 Task: Add an event with the title Webinar: Introduction to Content Creation Strategies, date ''2023/11/23'', time 9:15 AM to 11:15 AMand add a description: The training session will commence with an introduction to the importance of team collaboration in today''s dynamic and fast-paced workplace. Participants will explore the benefits of collaboration, including increased creativity, problem-solving capabilities, and a sense of collective ownership.Select event color  Banana . Add location for the event as: Moscow, Russia, logged in from the account softage.3@softage.netand send the event invitation to softage.10@softage.net and softage.1@softage.net. Set a reminder for the event Weekly on Sunday
Action: Mouse moved to (56, 93)
Screenshot: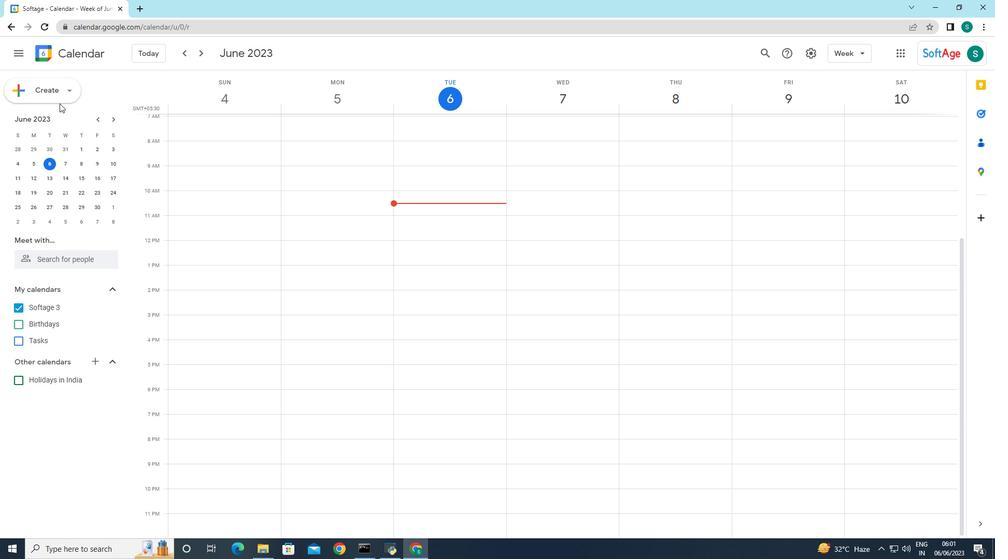 
Action: Mouse pressed left at (56, 93)
Screenshot: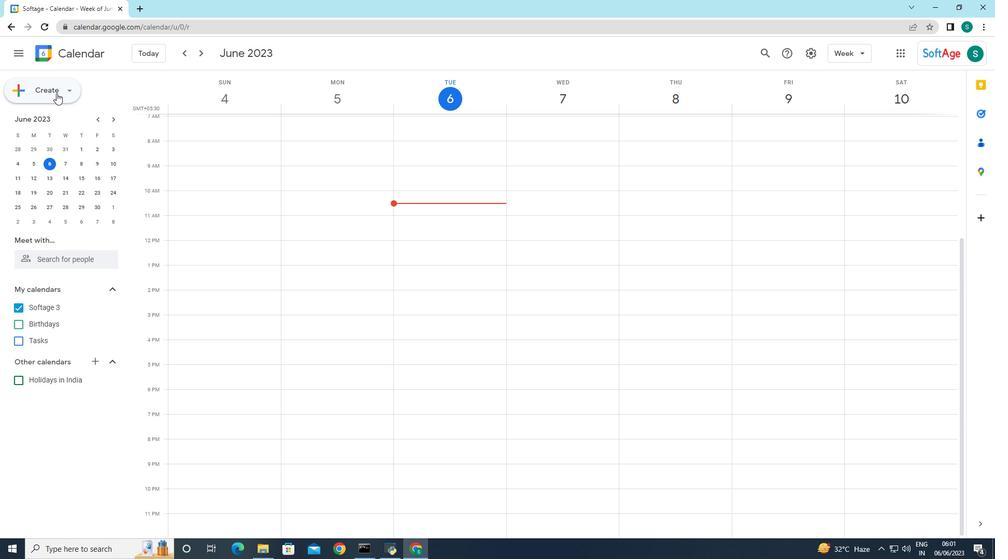 
Action: Mouse moved to (57, 116)
Screenshot: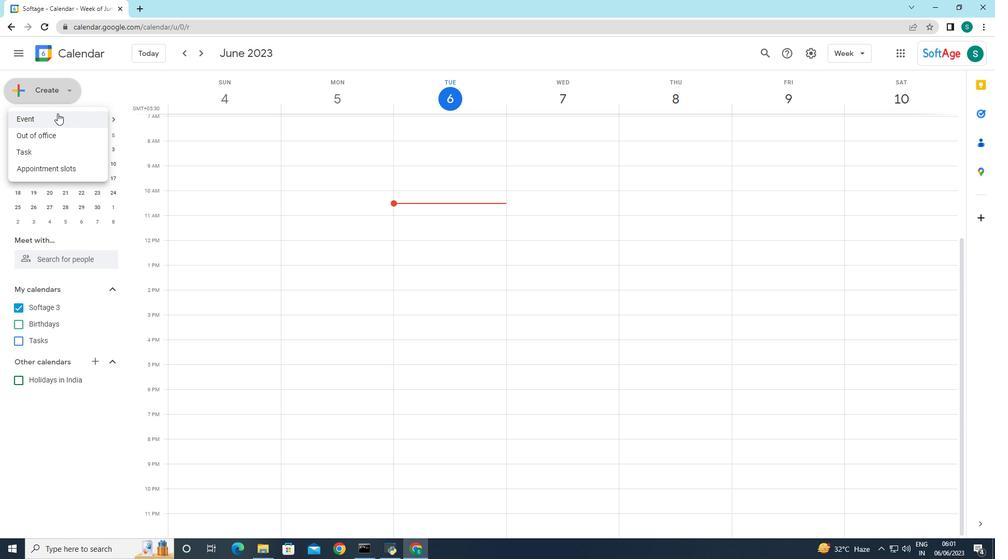 
Action: Mouse pressed left at (57, 116)
Screenshot: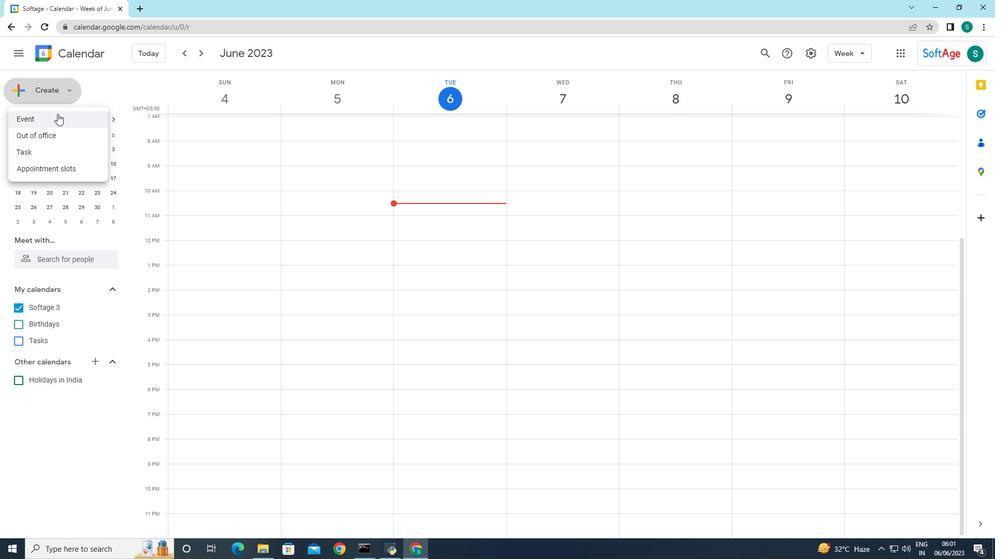
Action: Mouse moved to (298, 406)
Screenshot: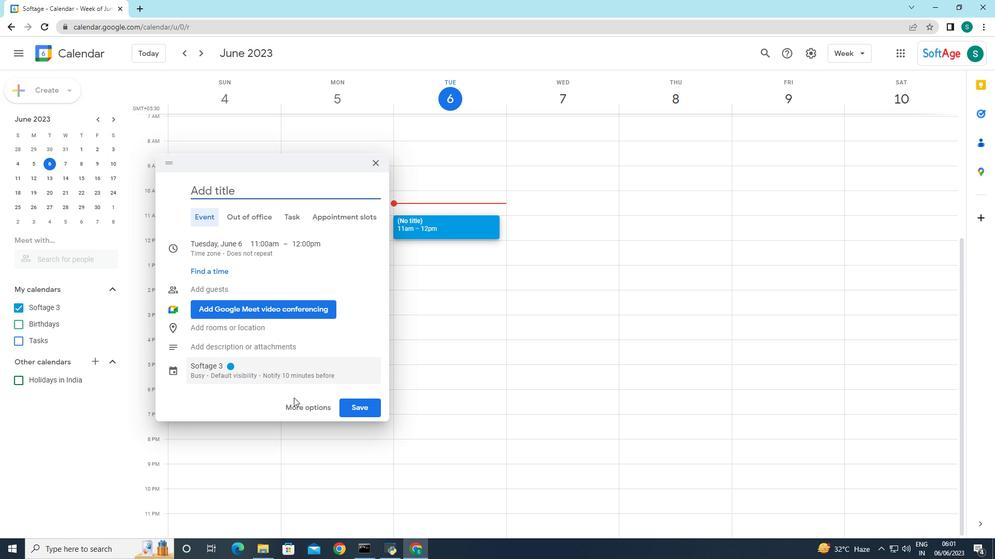 
Action: Mouse pressed left at (298, 406)
Screenshot: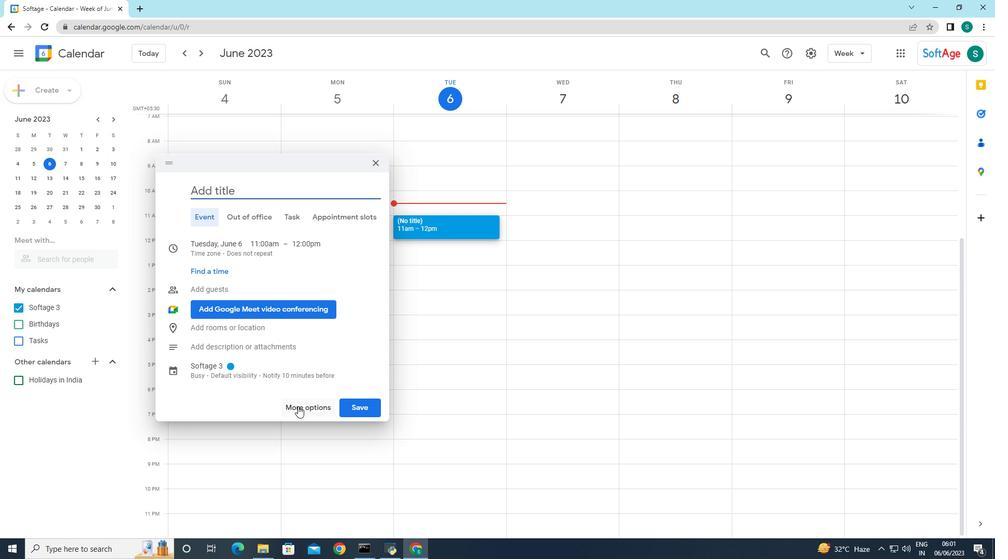 
Action: Mouse moved to (112, 49)
Screenshot: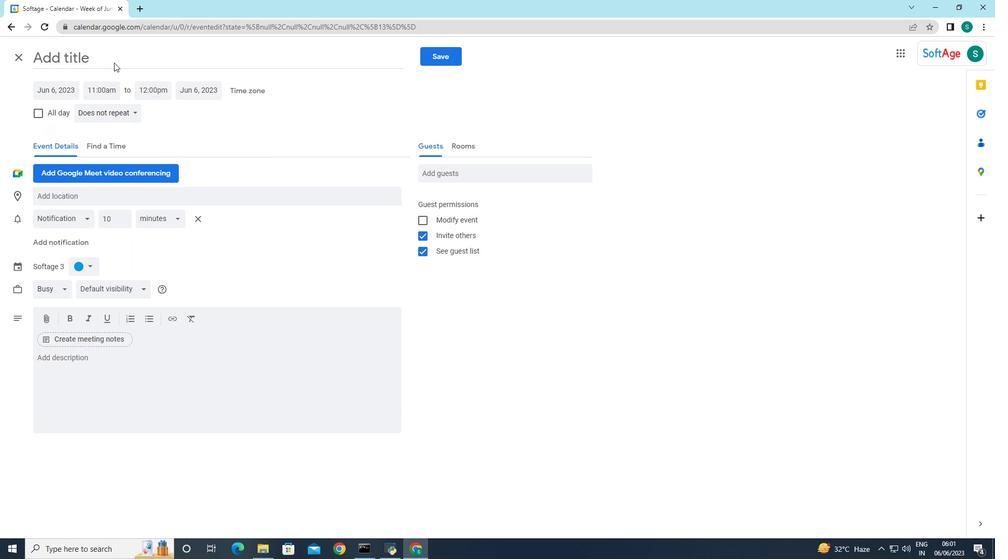 
Action: Mouse pressed left at (112, 49)
Screenshot: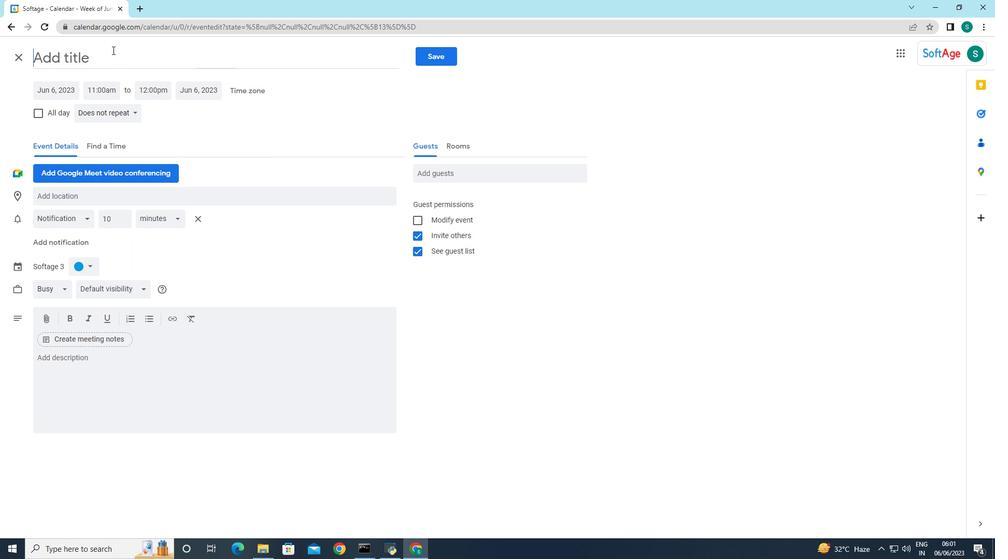 
Action: Key pressed <Key.caps_lock>I<Key.caps_lock>ntroduction<Key.space>to<Key.space><Key.caps_lock>CO<Key.backspace><Key.caps_lock>ontatent<Key.space><Key.backspace><Key.backspace><Key.backspace><Key.backspace><Key.backspace><Key.backspace><Key.backspace>tent<Key.space><Key.caps_lock>C<Key.caps_lock><Key.caps_lock><Key.caps_lock>reation<Key.space><Key.caps_lock>S<Key.caps_lock>trategies
Screenshot: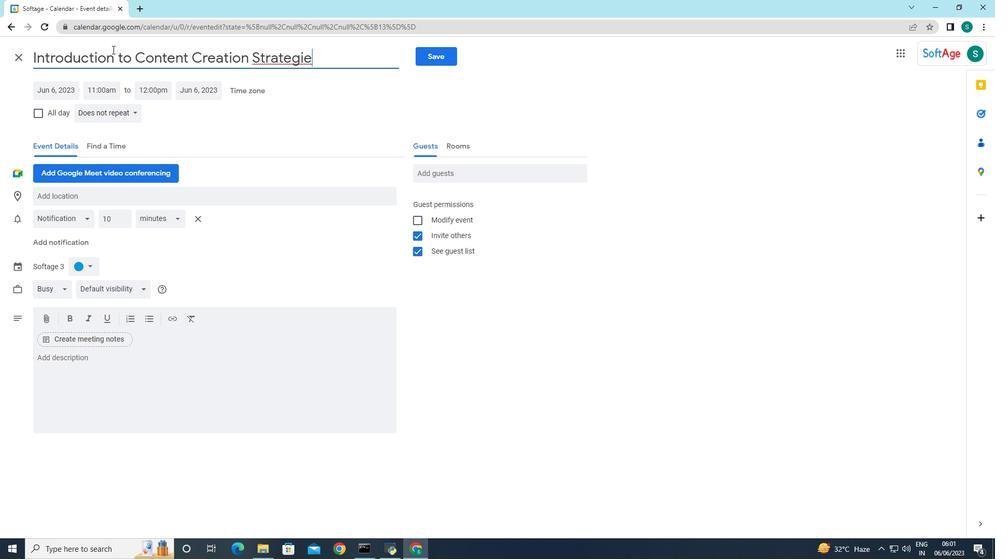 
Action: Mouse moved to (172, 133)
Screenshot: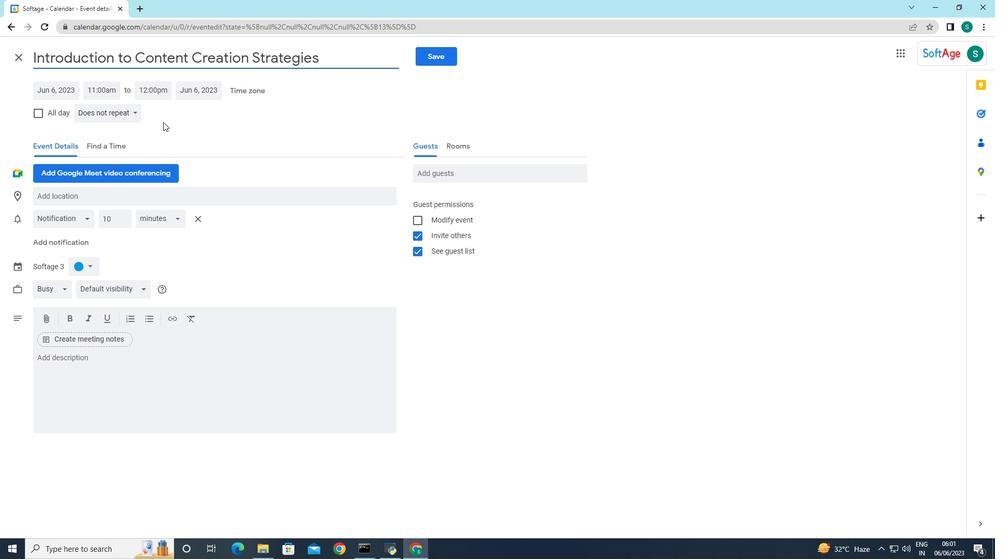 
Action: Mouse pressed left at (172, 133)
Screenshot: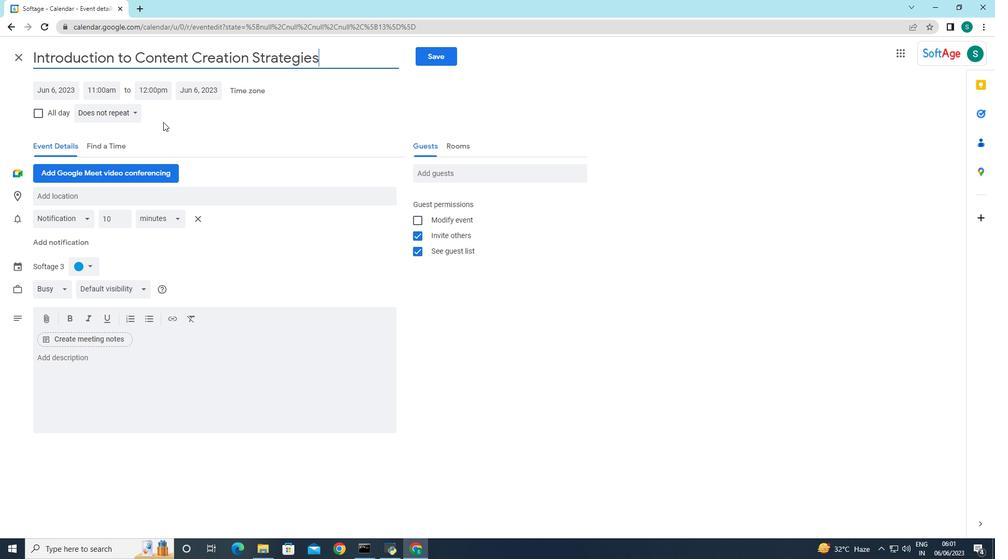 
Action: Mouse moved to (55, 95)
Screenshot: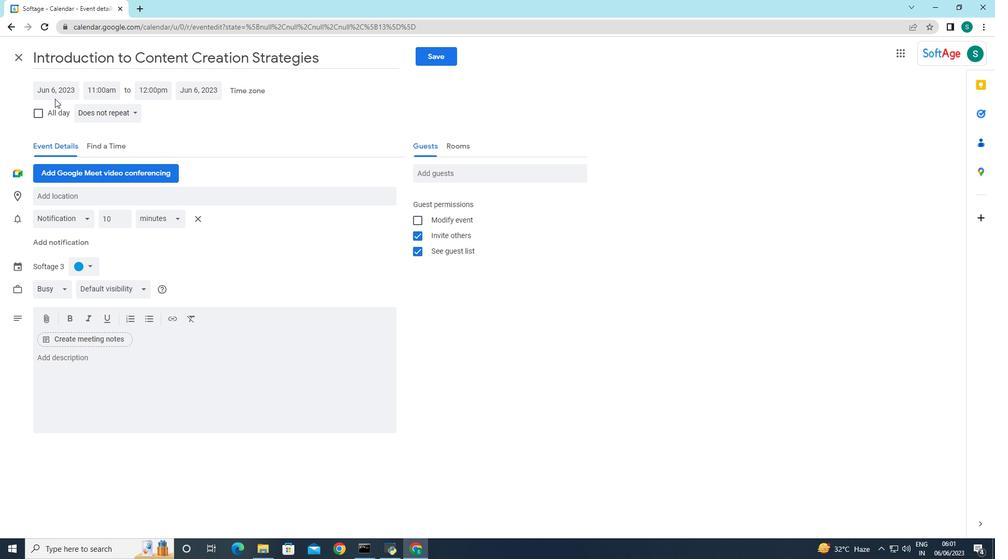 
Action: Mouse pressed left at (55, 95)
Screenshot: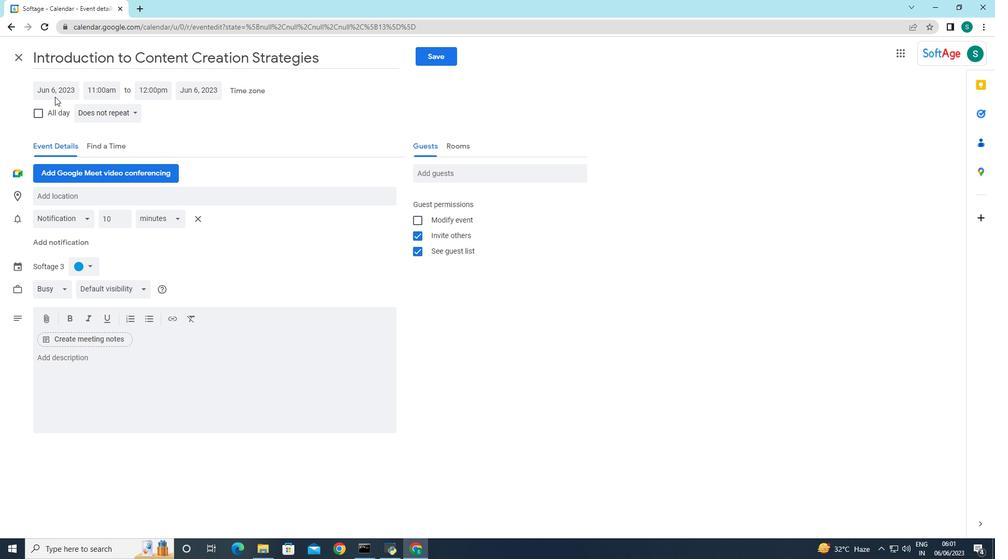 
Action: Mouse moved to (165, 112)
Screenshot: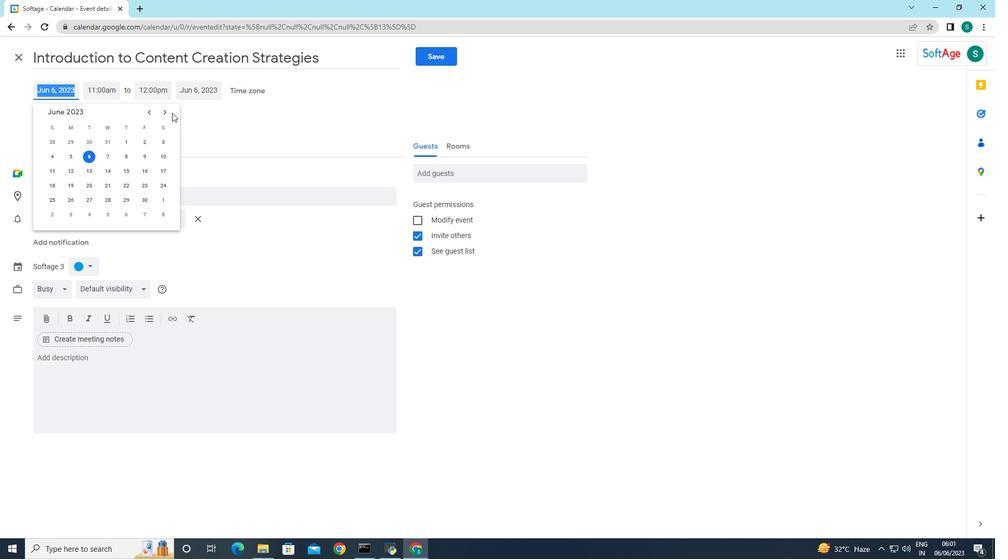 
Action: Mouse pressed left at (165, 112)
Screenshot: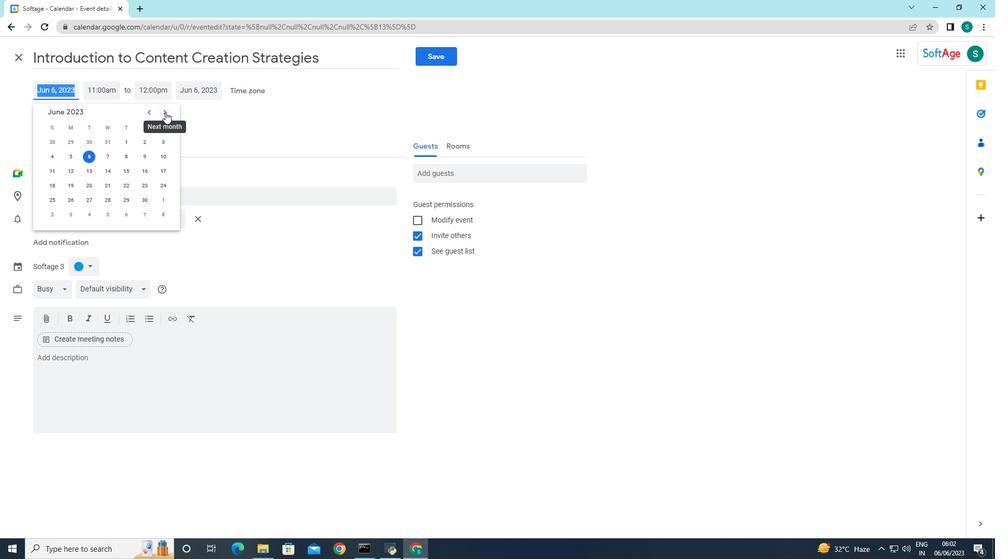 
Action: Mouse pressed left at (165, 112)
Screenshot: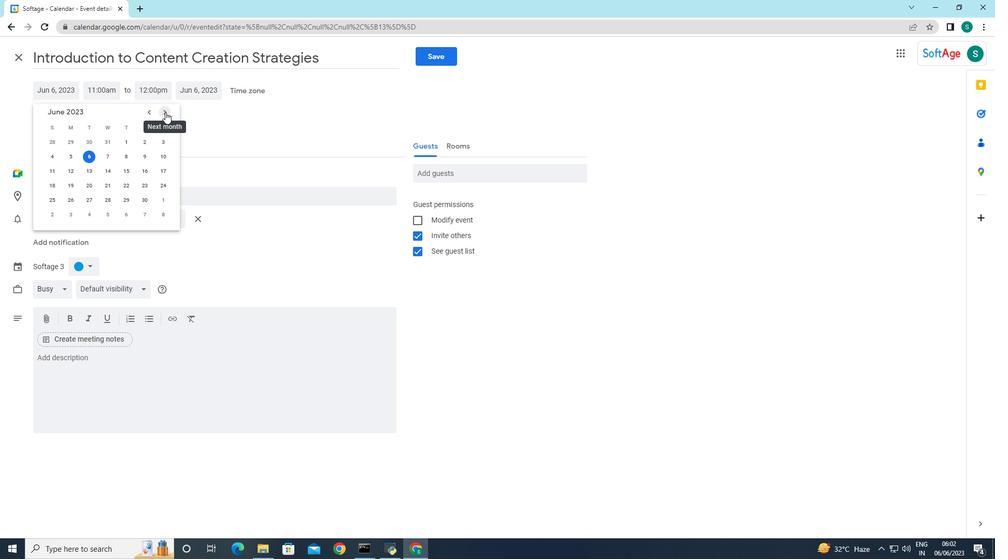 
Action: Mouse pressed left at (165, 112)
Screenshot: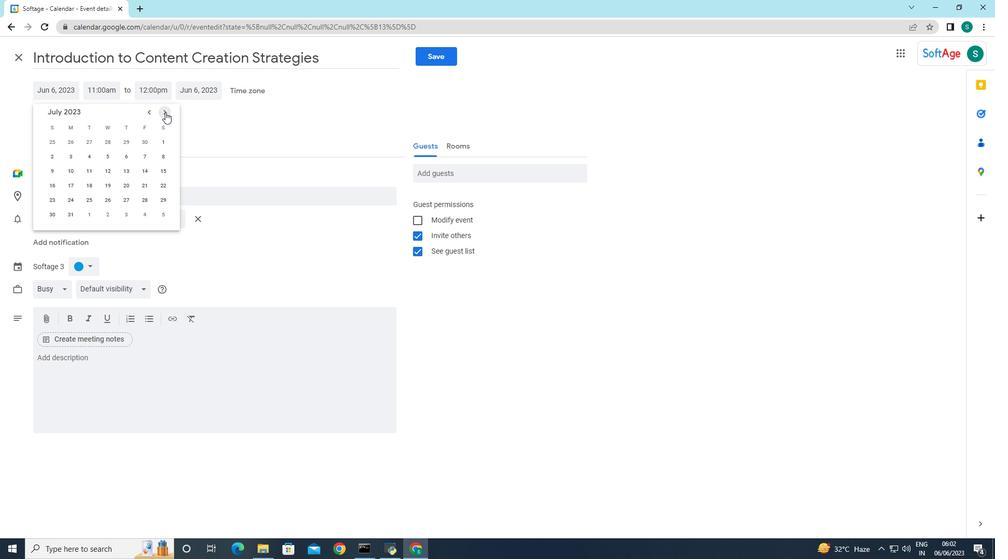 
Action: Mouse pressed left at (165, 112)
Screenshot: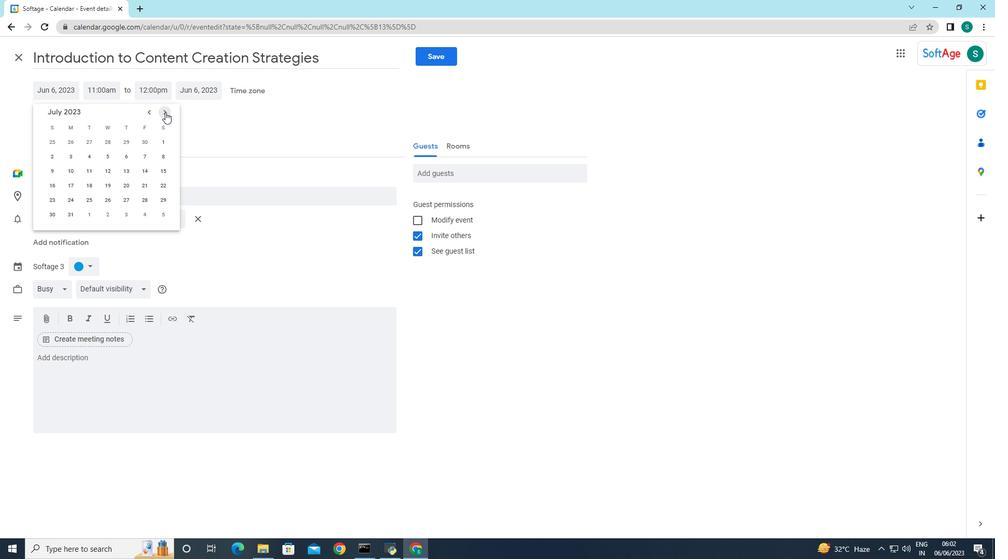 
Action: Mouse pressed left at (165, 112)
Screenshot: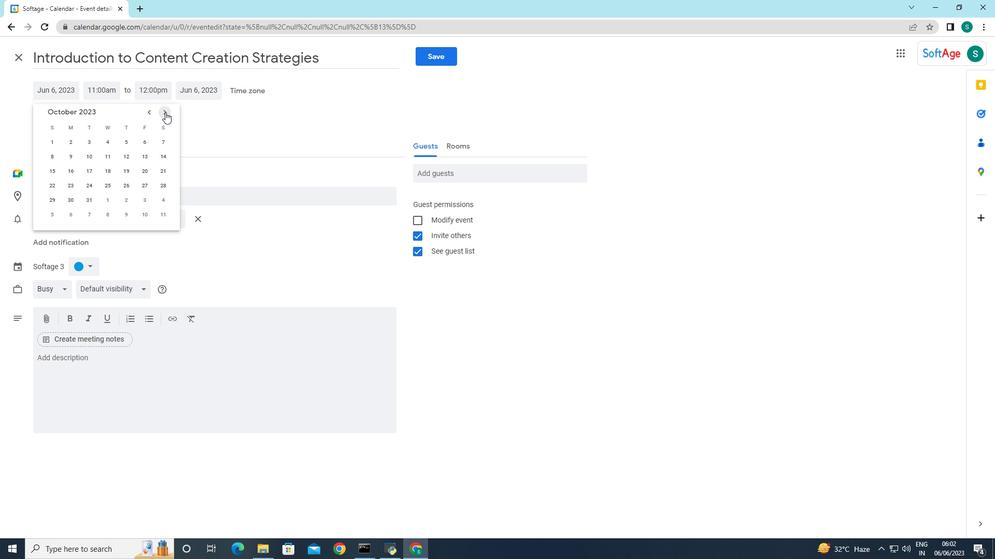 
Action: Mouse moved to (122, 187)
Screenshot: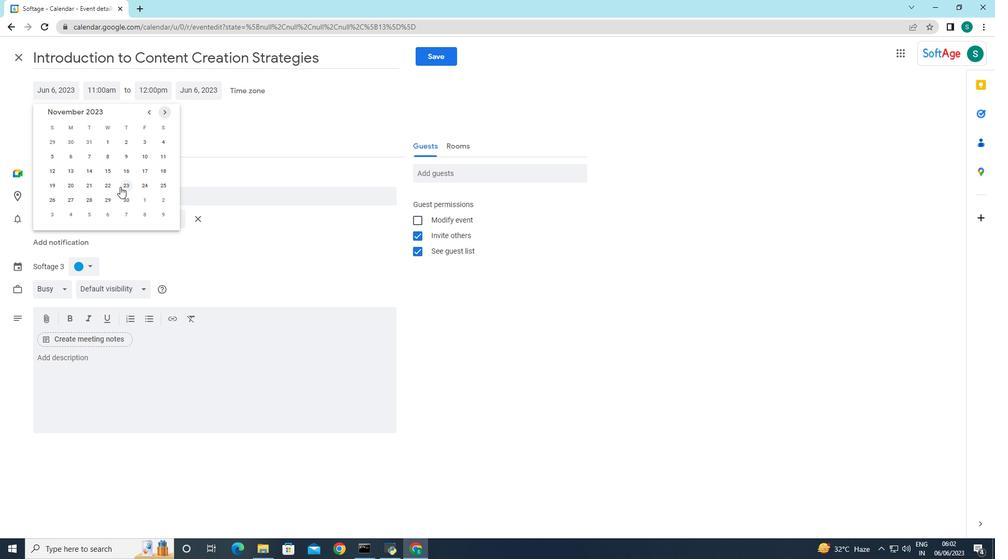 
Action: Mouse pressed left at (122, 187)
Screenshot: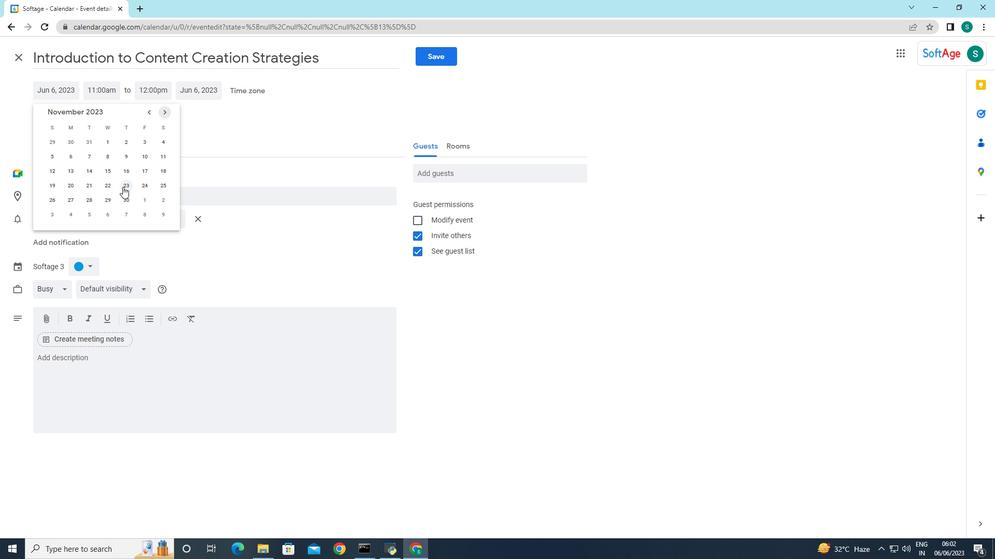 
Action: Mouse moved to (223, 140)
Screenshot: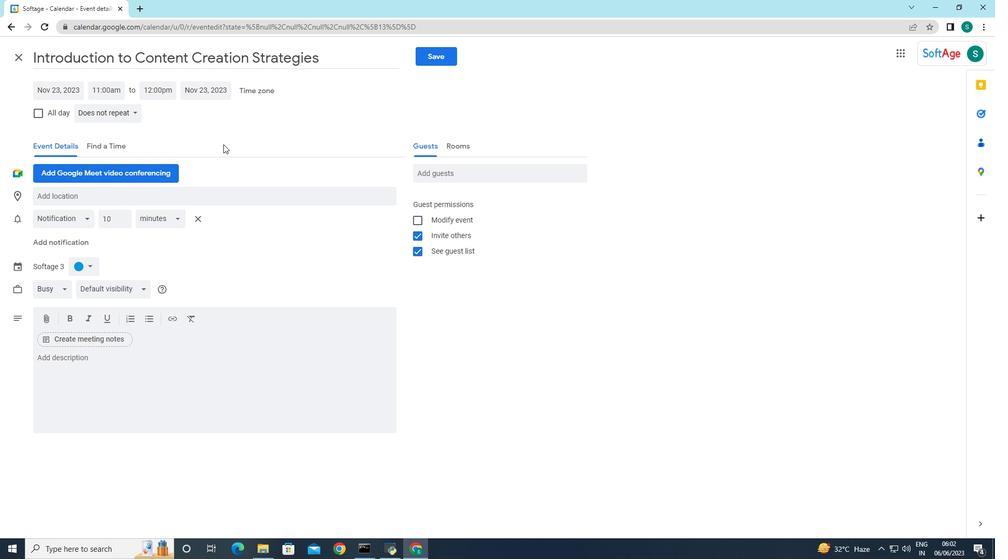 
Action: Mouse pressed left at (223, 140)
Screenshot: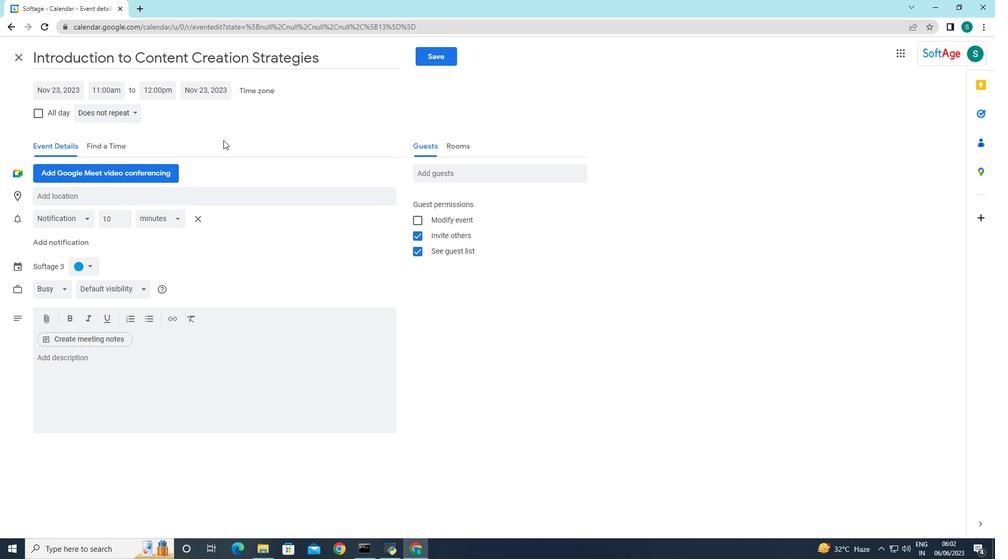 
Action: Mouse moved to (107, 92)
Screenshot: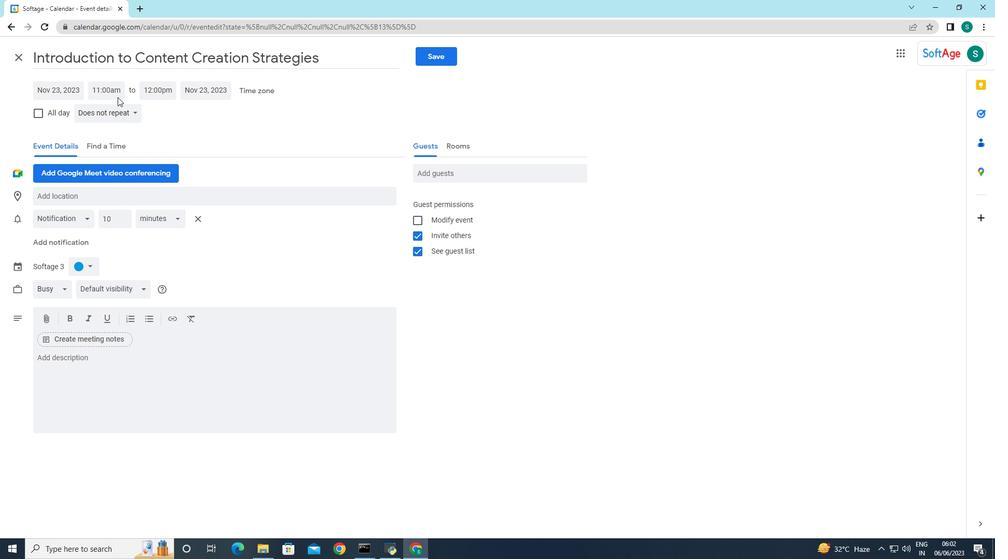 
Action: Mouse pressed left at (107, 92)
Screenshot: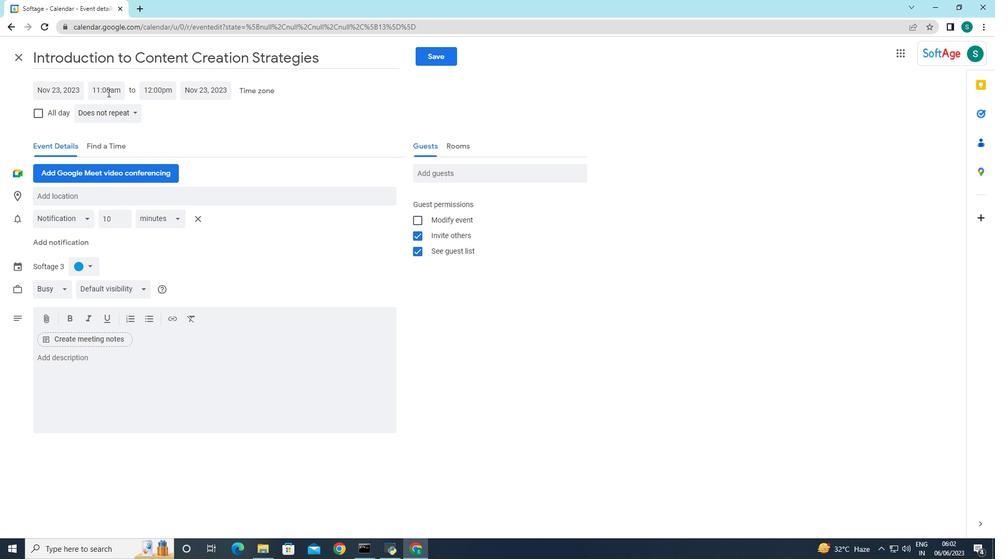 
Action: Mouse moved to (117, 146)
Screenshot: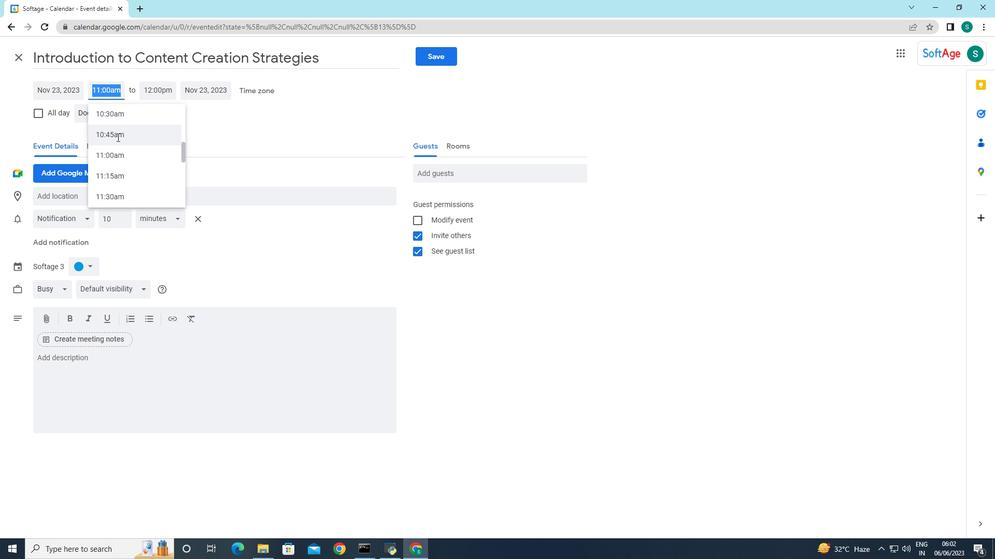 
Action: Mouse scrolled (117, 146) with delta (0, 0)
Screenshot: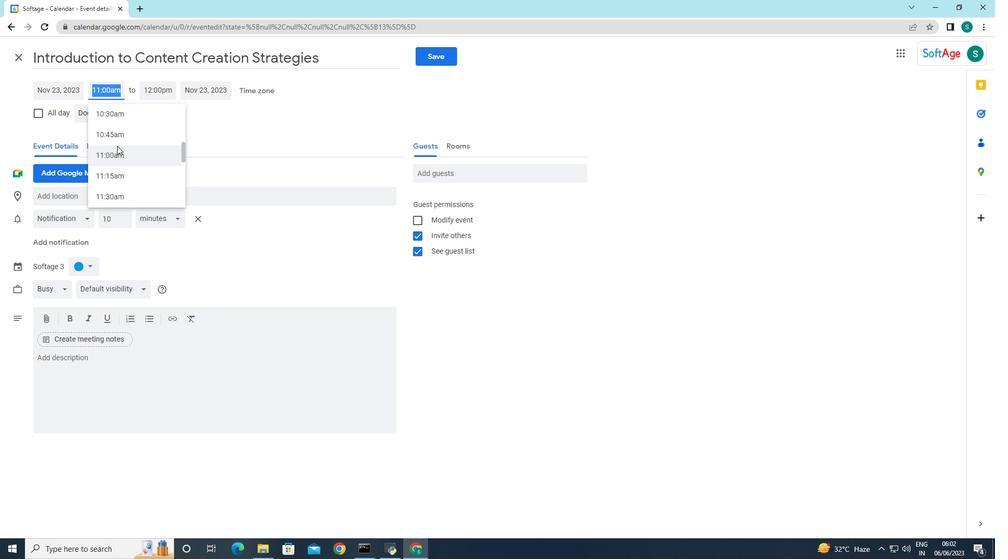 
Action: Mouse scrolled (117, 146) with delta (0, 0)
Screenshot: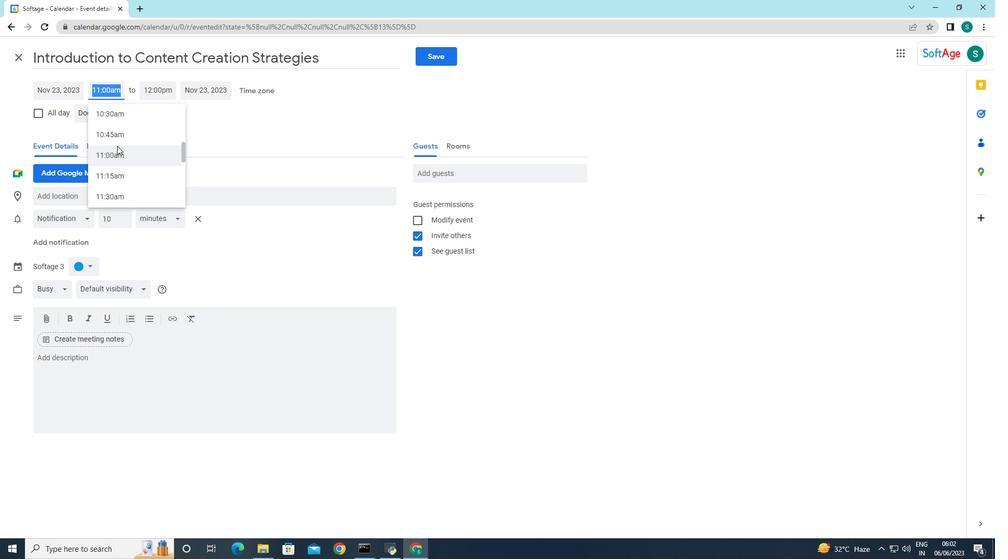 
Action: Mouse moved to (112, 119)
Screenshot: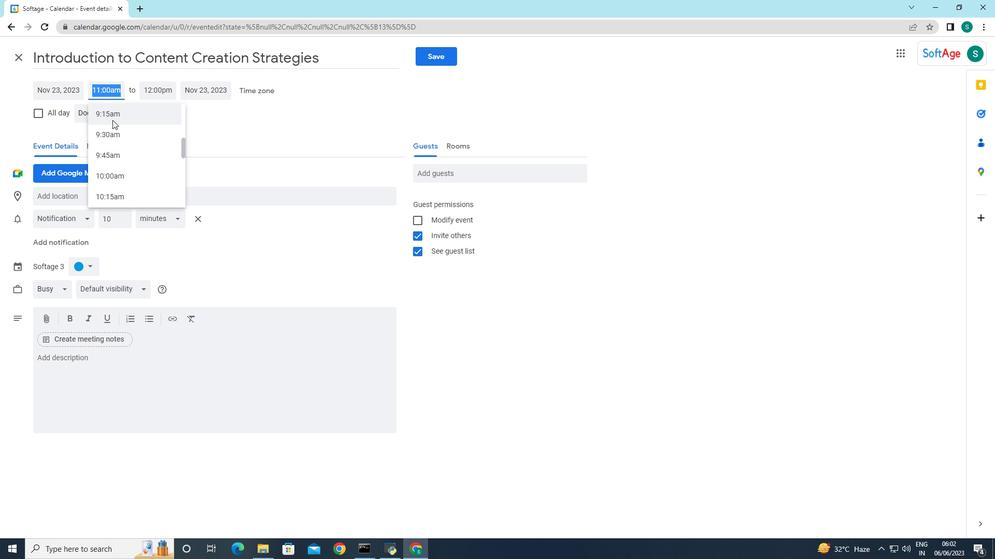 
Action: Mouse pressed left at (112, 119)
Screenshot: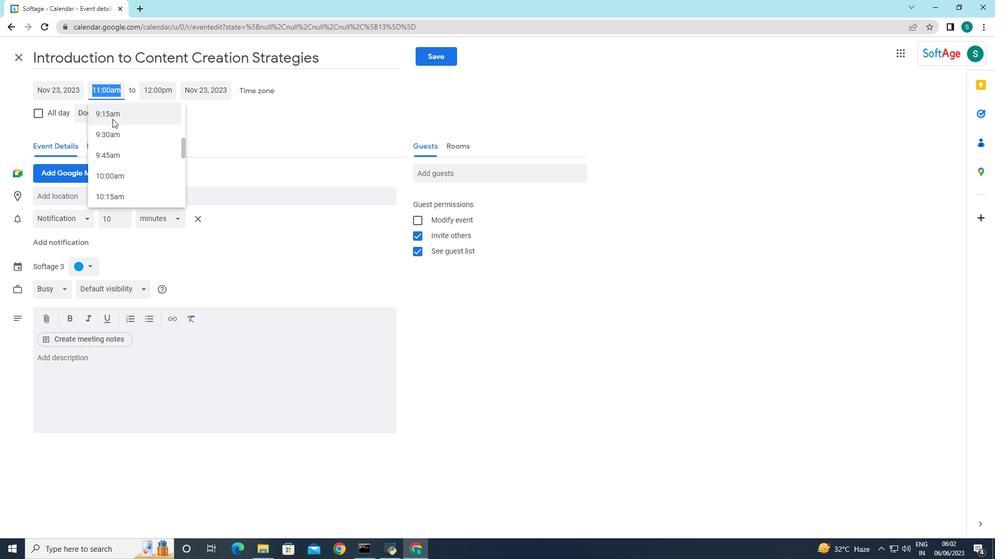 
Action: Mouse moved to (150, 93)
Screenshot: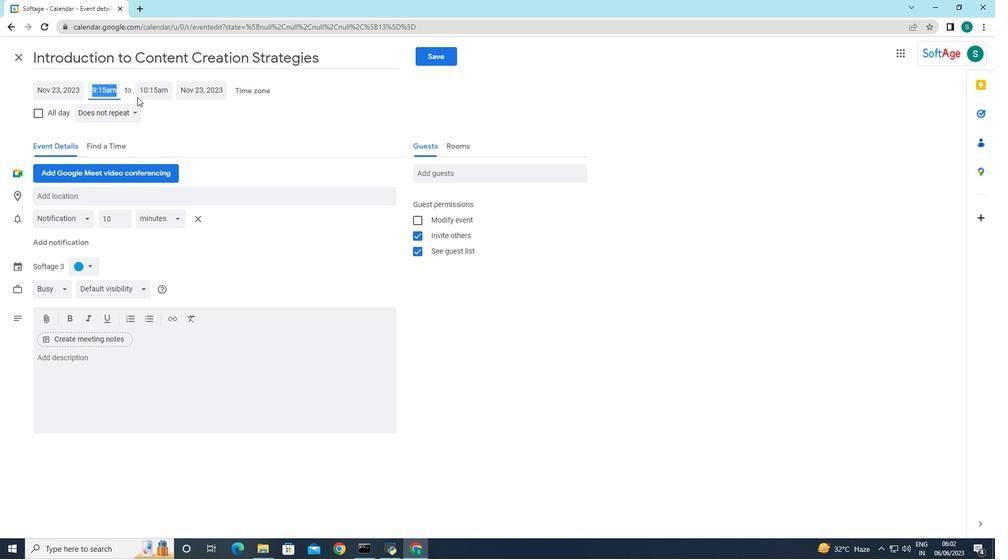 
Action: Mouse pressed left at (150, 93)
Screenshot: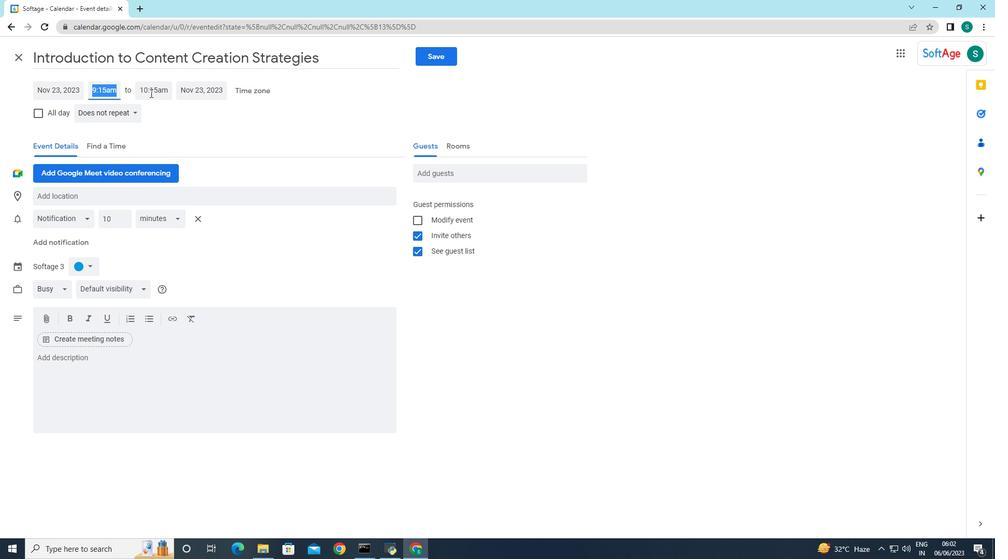 
Action: Mouse moved to (154, 199)
Screenshot: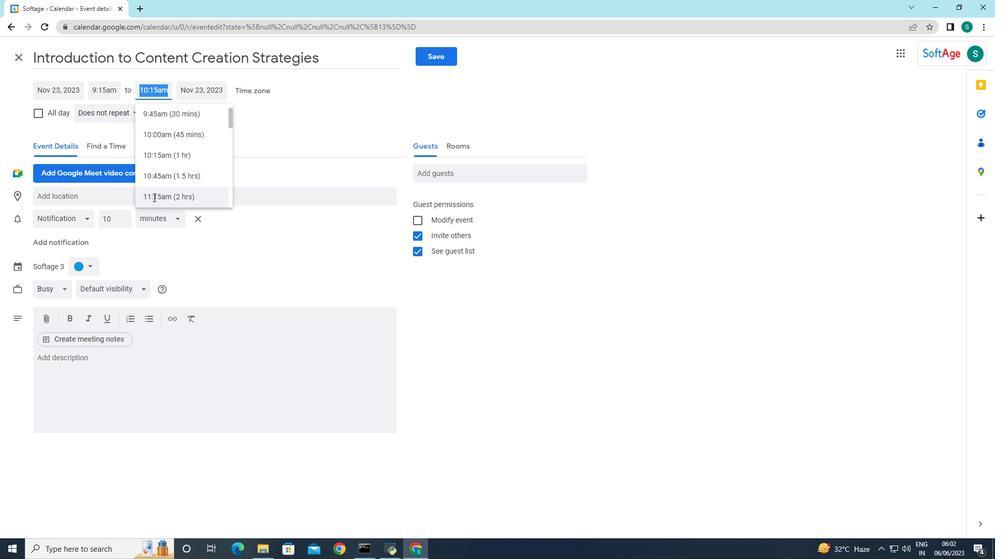 
Action: Mouse pressed left at (154, 199)
Screenshot: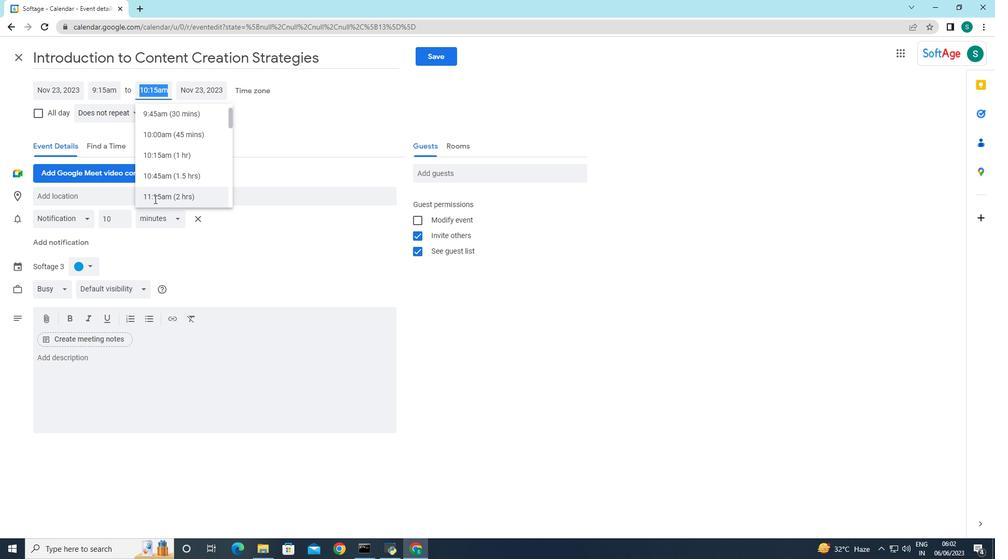 
Action: Mouse moved to (206, 124)
Screenshot: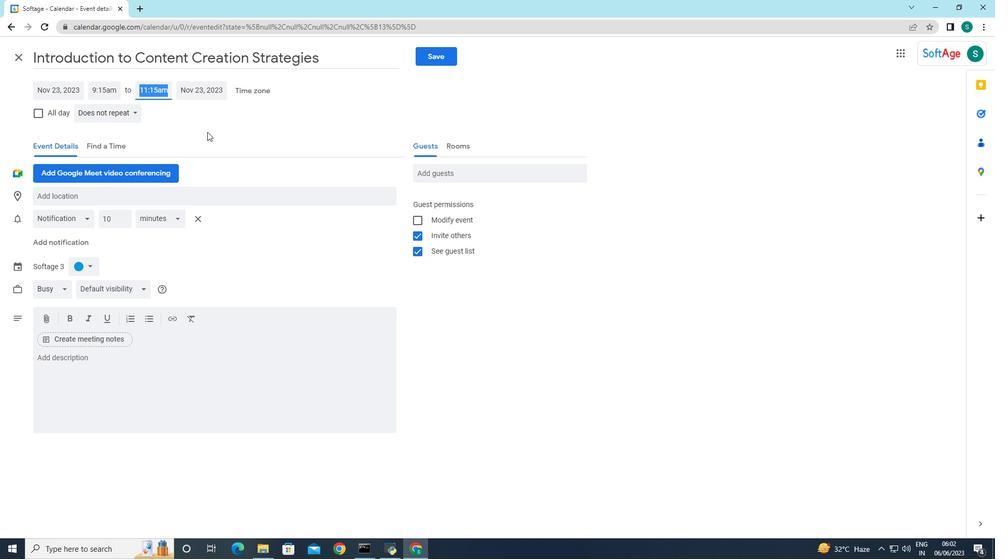 
Action: Mouse pressed left at (206, 124)
Screenshot: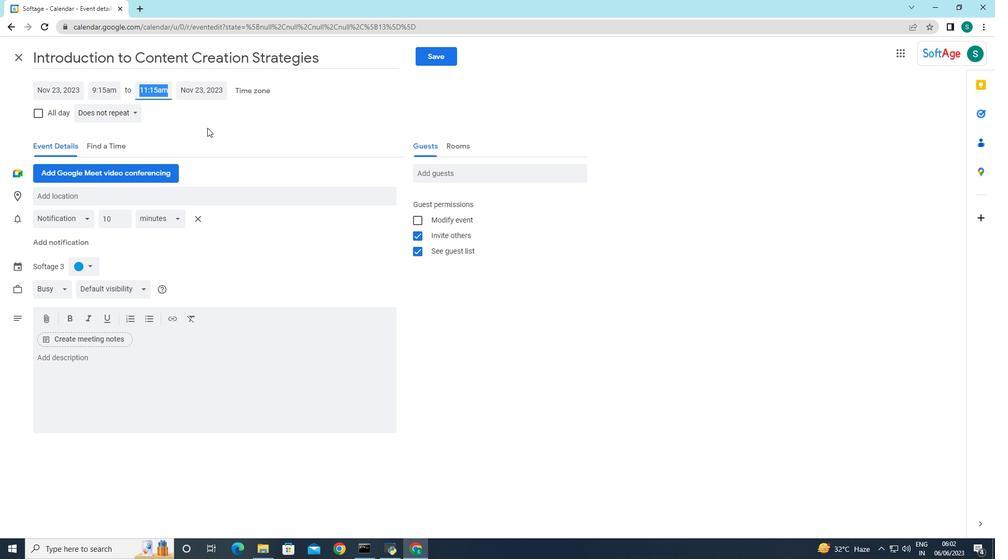 
Action: Mouse moved to (80, 361)
Screenshot: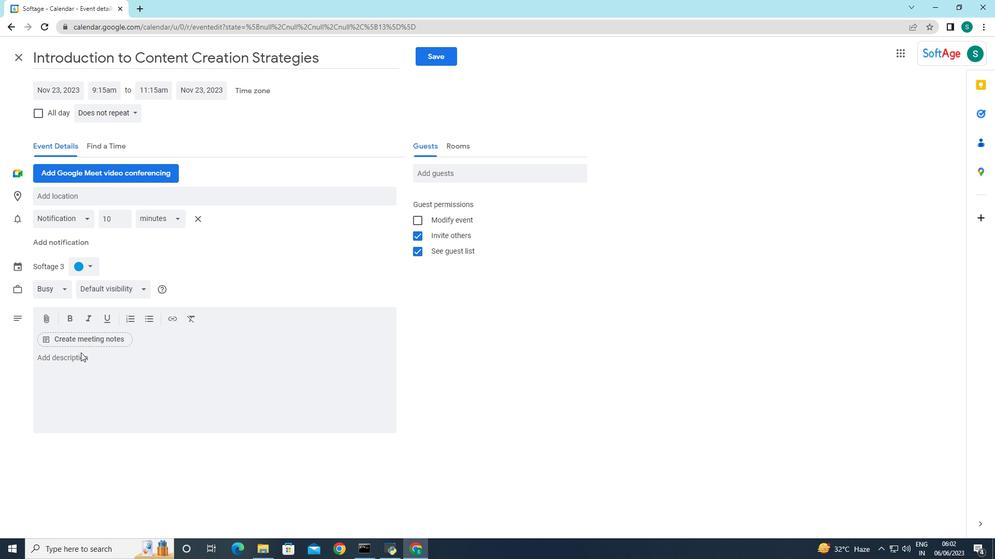 
Action: Mouse pressed left at (80, 361)
Screenshot: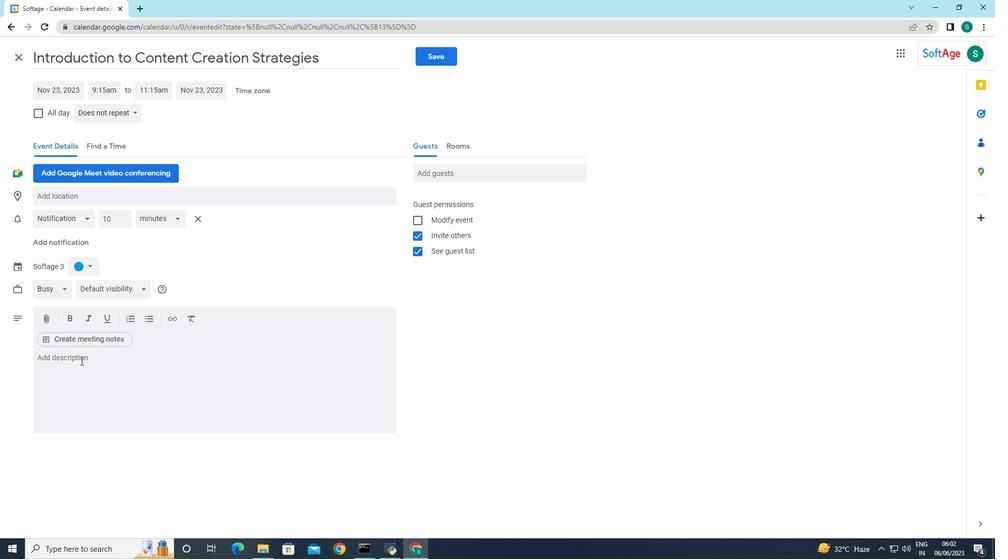 
Action: Key pressed <Key.caps_lock>T<Key.caps_lock>he<Key.space>training<Key.space>session<Key.space>eik<Key.backspace><Key.backspace><Key.backspace>e<Key.backspace>will<Key.space>commence<Key.space>with<Key.space>an<Key.space>introduction<Key.space>to<Key.space>the<Key.space>impoo<Key.backspace>rtance<Key.space>of<Key.space>team<Key.space>collaboration<Key.space>in<Key.space>today's<Key.space>dynamic<Key.space>and<Key.space>fast-paced<Key.space>workplace.<Key.space><Key.caps_lock>[A<Key.caps_lock><Key.backspace><Key.backspace>p<Key.backspace><Key.caps_lock>P<Key.caps_lock>articipants<Key.space>will<Key.space>w<Key.backspace>explore<Key.space>the<Key.space>bent<Key.backspace>efits<Key.space>of<Key.space>collaboration,<Key.space>including<Key.space>increaded<Key.space>c<Key.backspace><Key.backspace><Key.backspace><Key.backspace><Key.backspace><Key.backspace>aded<Key.space><Key.backspace><Key.backspace><Key.backspace><Key.backspace>sed<Key.space>creativity,<Key.space>problem<Key.space><Key.backspace>-solving<Key.space>capabilities,<Key.space>and<Key.space>a<Key.space>sesnse<Key.space><Key.backspace><Key.backspace><Key.backspace><Key.backspace><Key.backspace>nse<Key.space>of<Key.space>collective<Key.space>ownership.
Screenshot: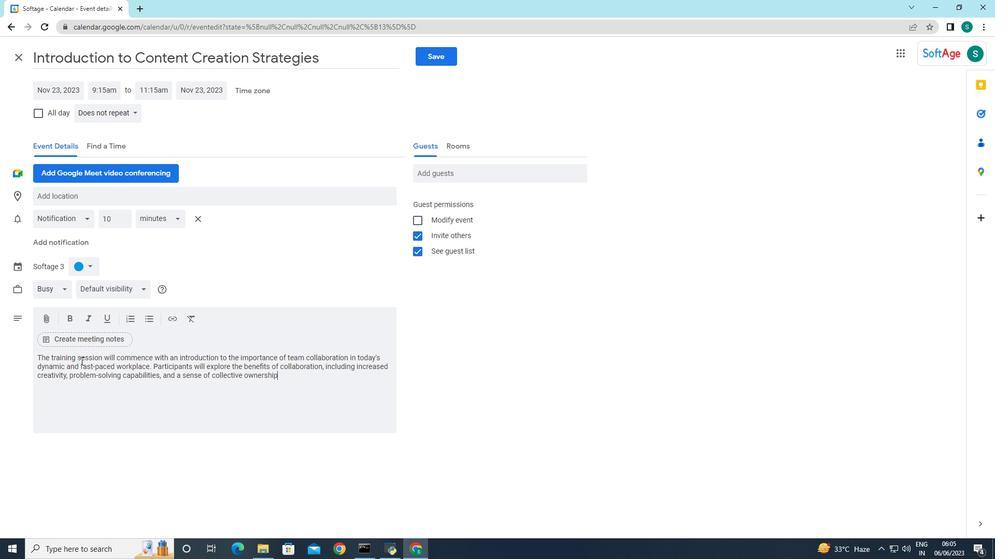 
Action: Mouse moved to (85, 253)
Screenshot: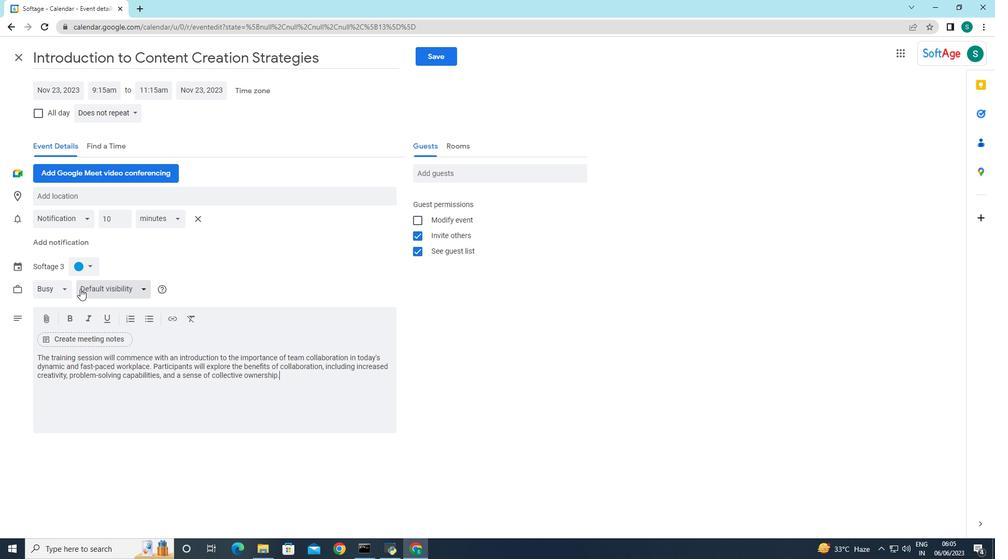 
Action: Mouse pressed left at (85, 253)
Screenshot: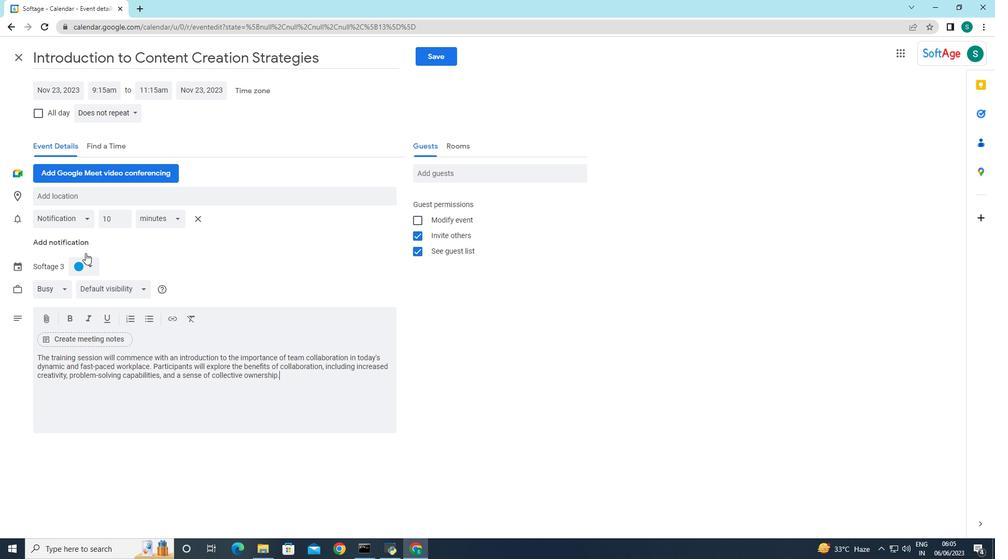 
Action: Mouse moved to (87, 263)
Screenshot: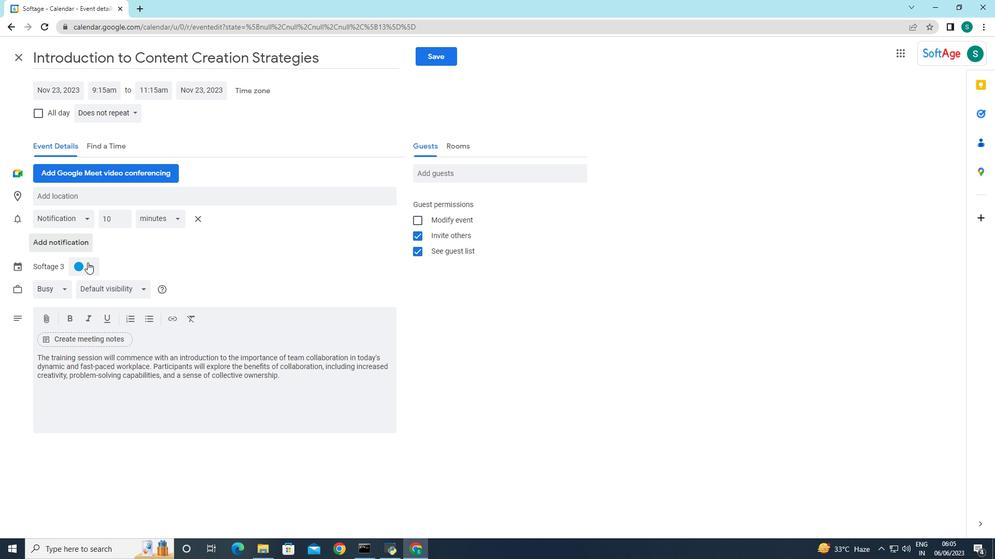 
Action: Mouse pressed left at (87, 263)
Screenshot: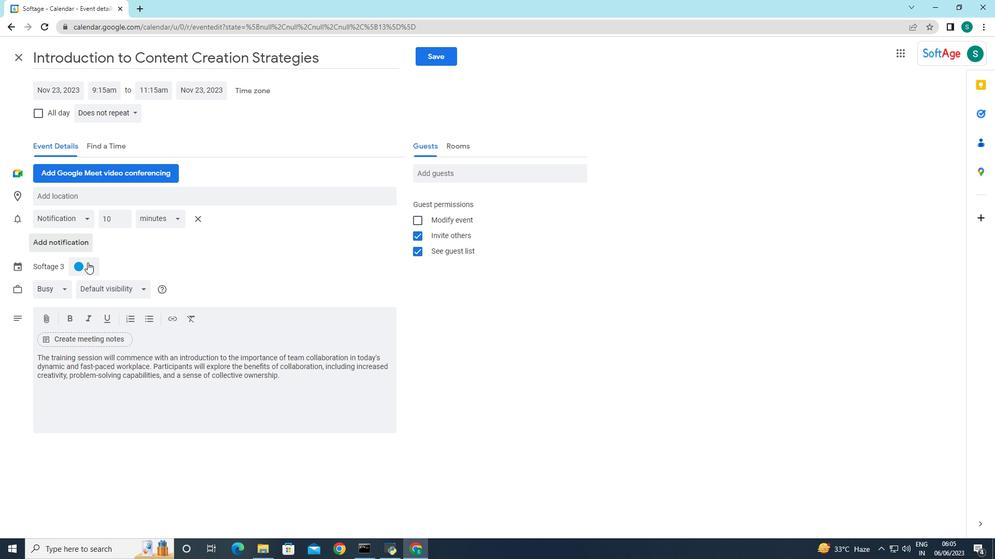 
Action: Mouse moved to (94, 278)
Screenshot: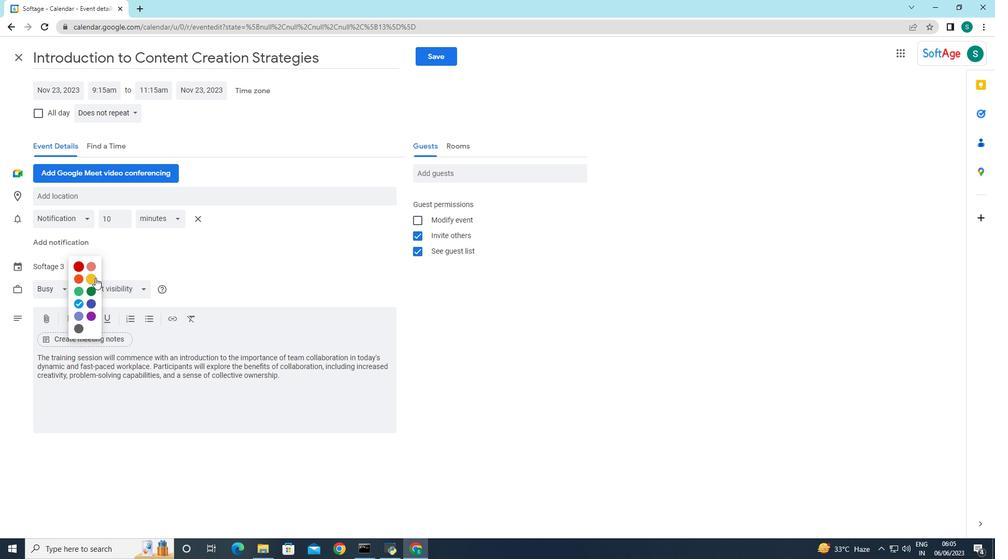 
Action: Mouse pressed left at (94, 278)
Screenshot: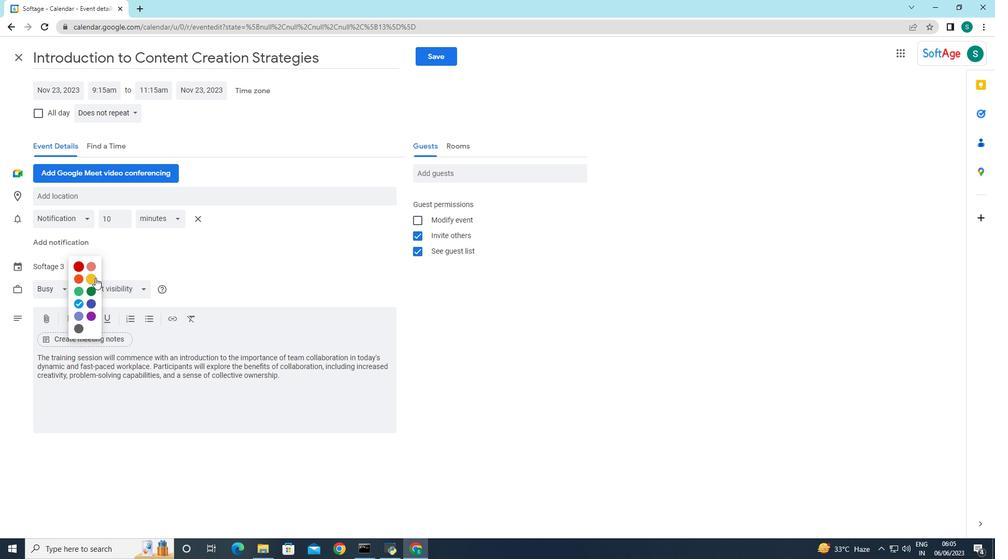 
Action: Mouse moved to (229, 241)
Screenshot: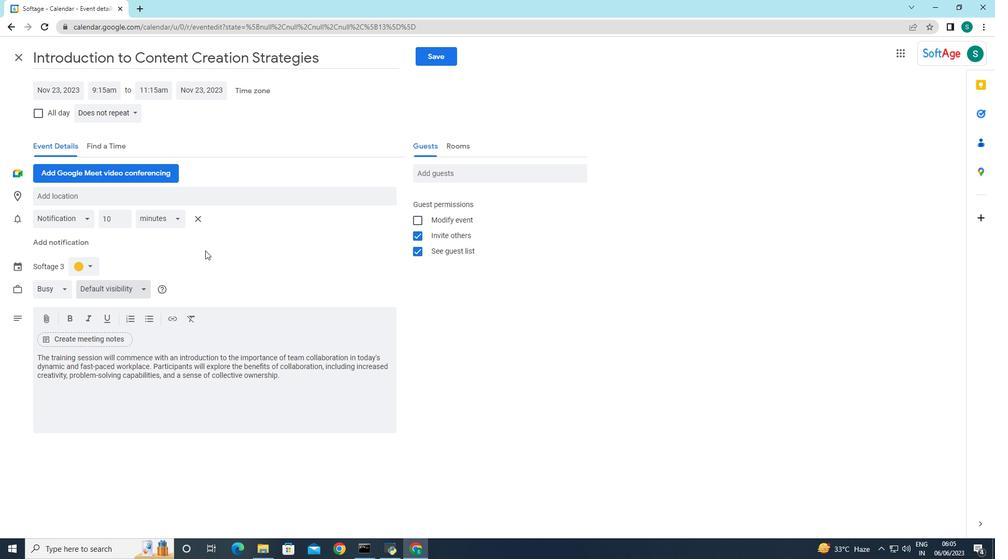 
Action: Mouse pressed left at (229, 241)
Screenshot: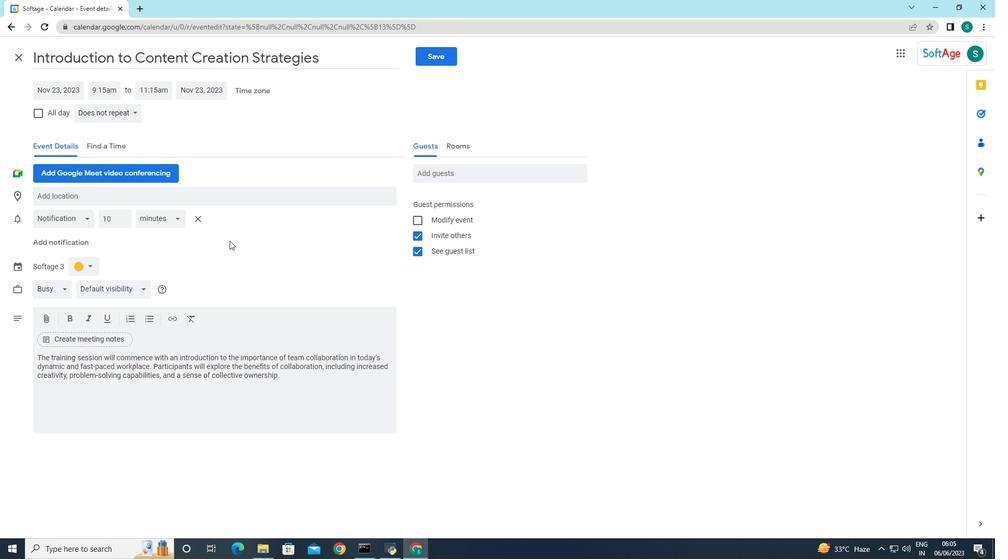 
Action: Mouse moved to (119, 197)
Screenshot: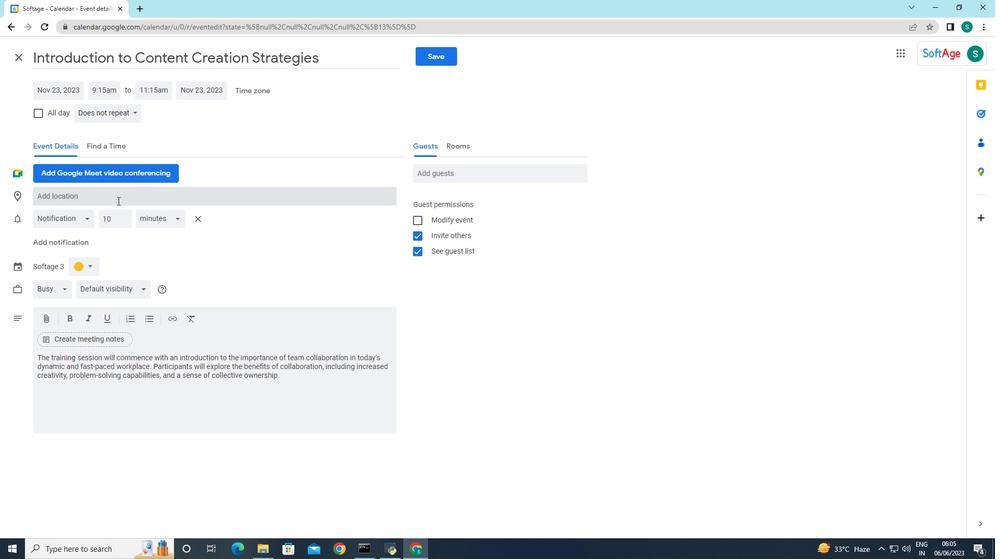 
Action: Mouse pressed left at (119, 197)
Screenshot: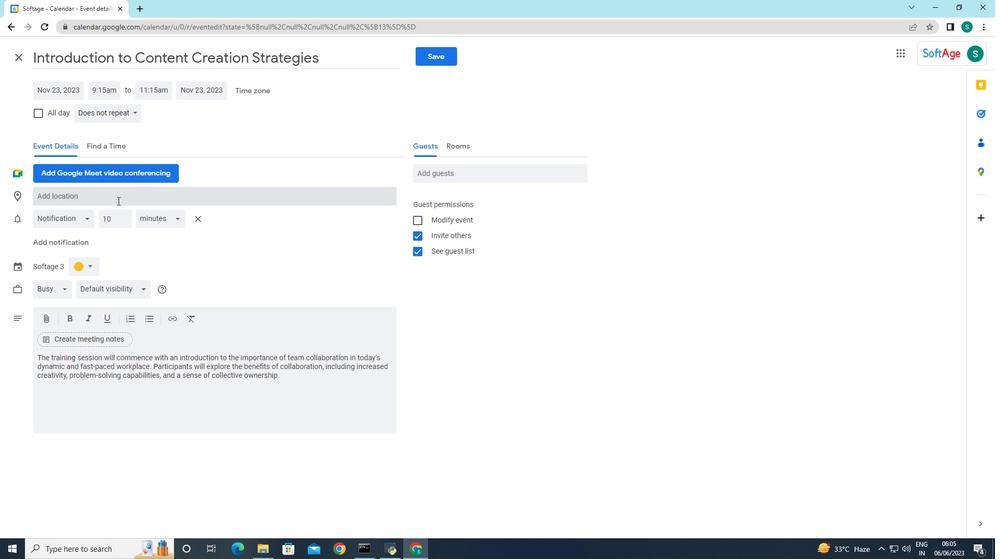 
Action: Key pressed <Key.shift>Moscow,<Key.space><Key.shift><Key.shift><Key.shift><Key.shift><Key.shift><Key.shift><Key.shift><Key.shift><Key.shift>Russia<Key.space>
Screenshot: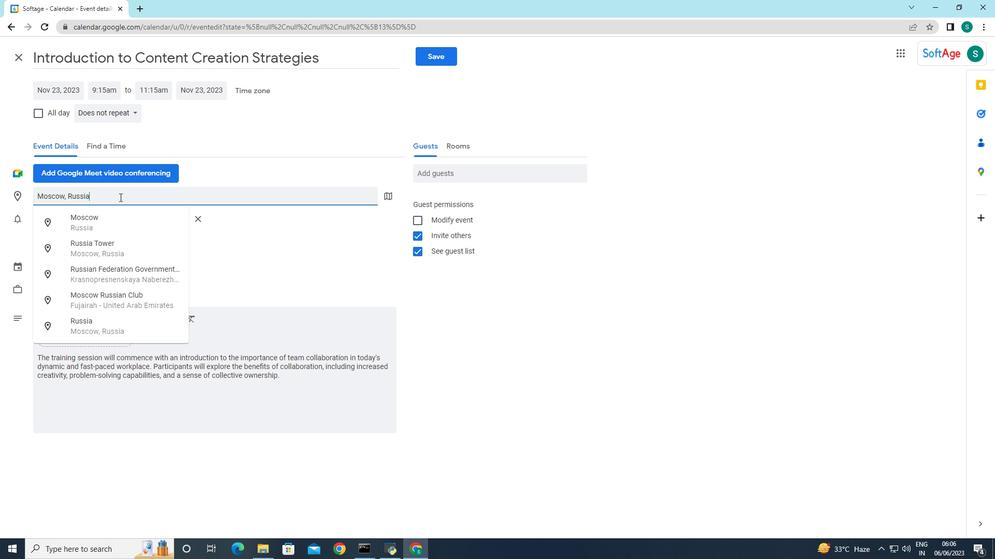 
Action: Mouse moved to (278, 256)
Screenshot: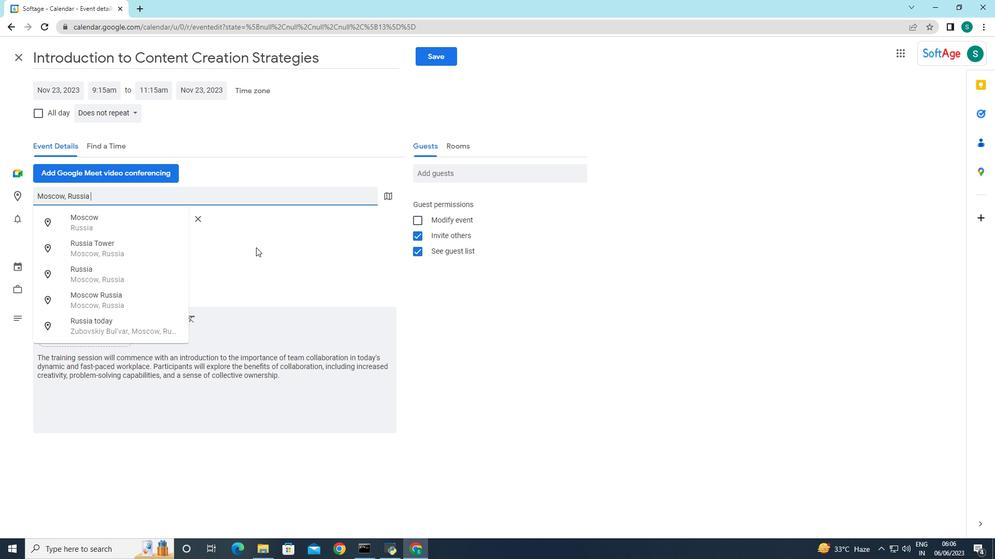 
Action: Mouse pressed left at (278, 256)
Screenshot: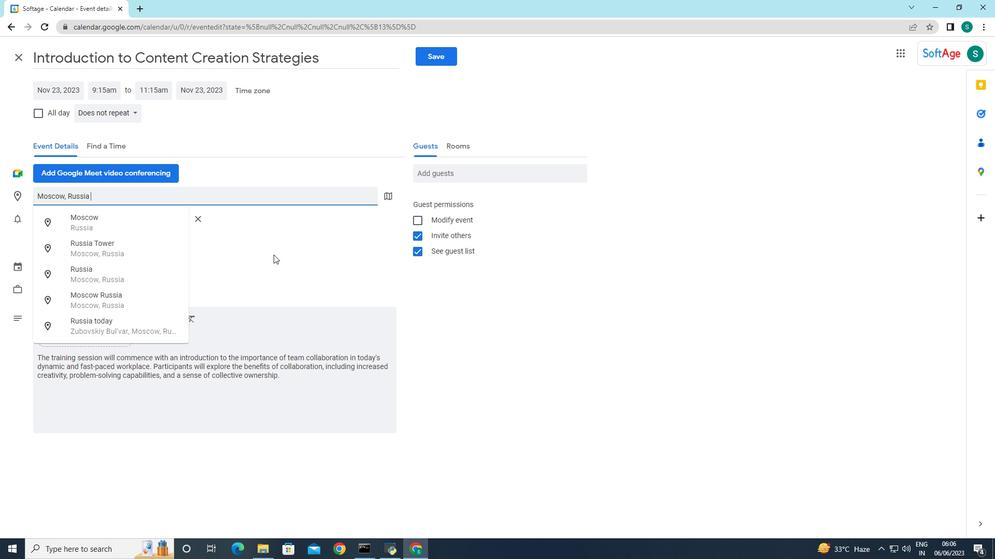 
Action: Mouse moved to (452, 173)
Screenshot: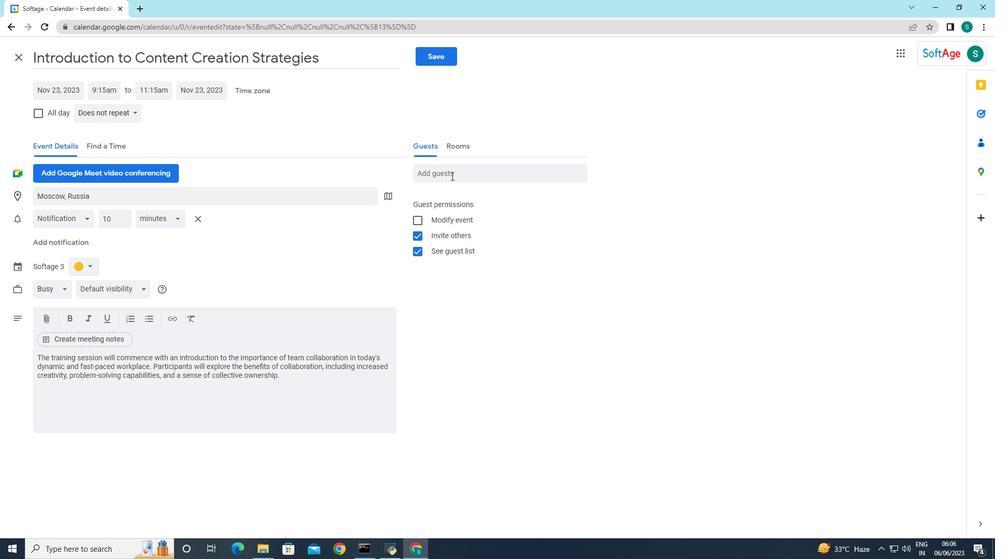 
Action: Mouse pressed left at (452, 173)
Screenshot: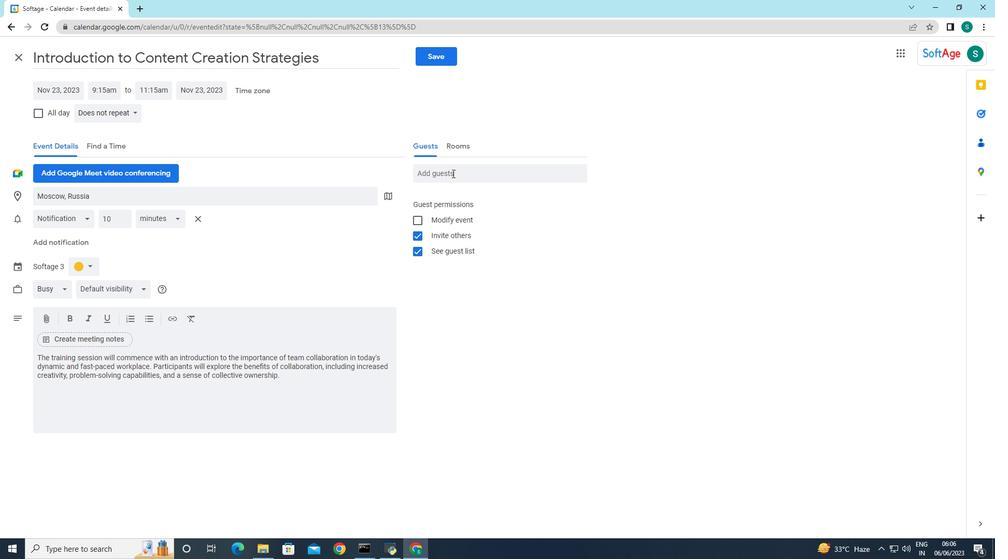 
Action: Key pressed softage.10
Screenshot: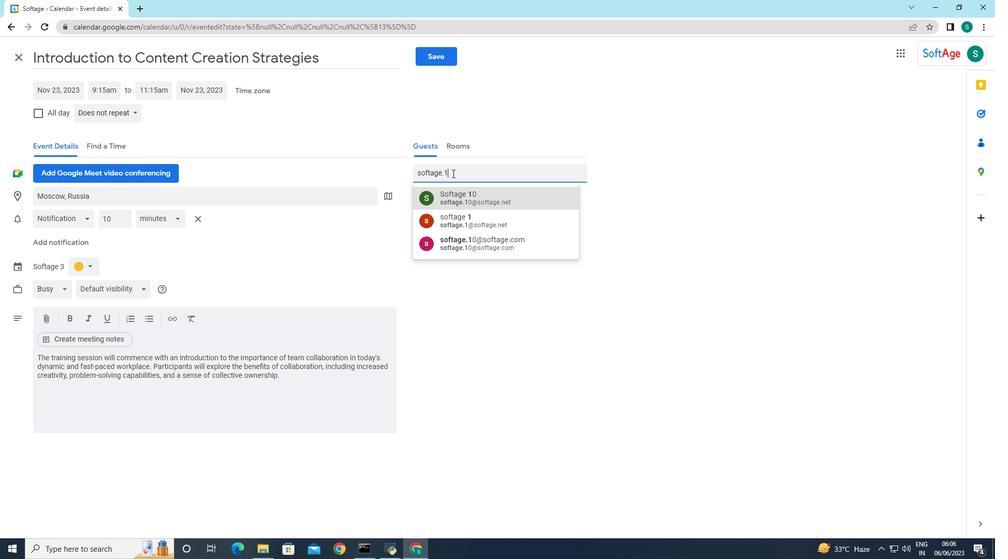 
Action: Mouse moved to (472, 207)
Screenshot: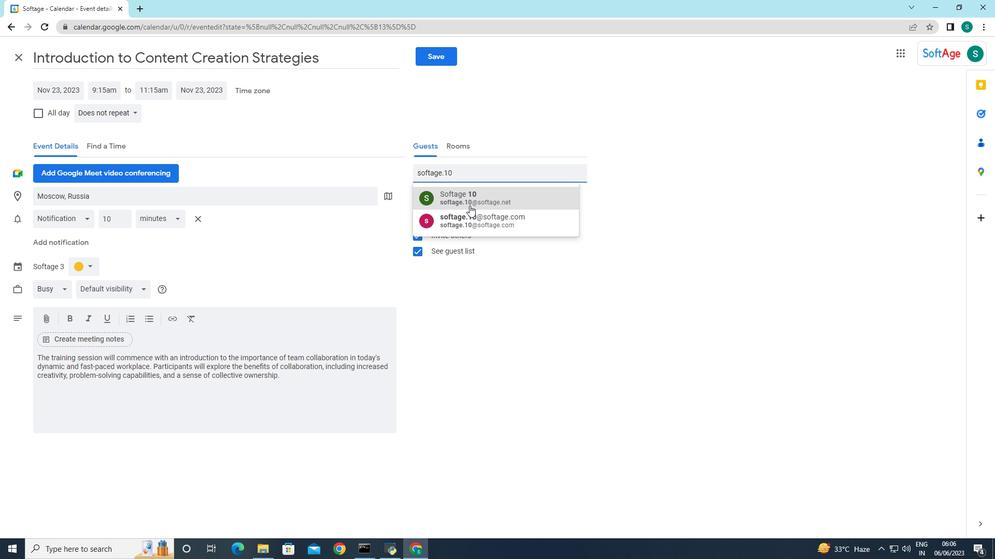 
Action: Mouse pressed left at (472, 207)
Screenshot: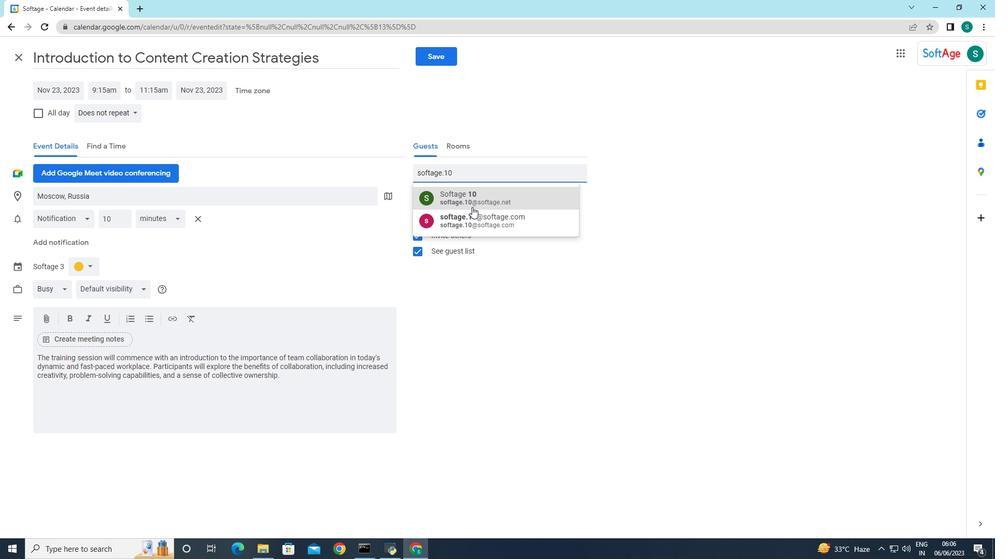 
Action: Mouse moved to (472, 172)
Screenshot: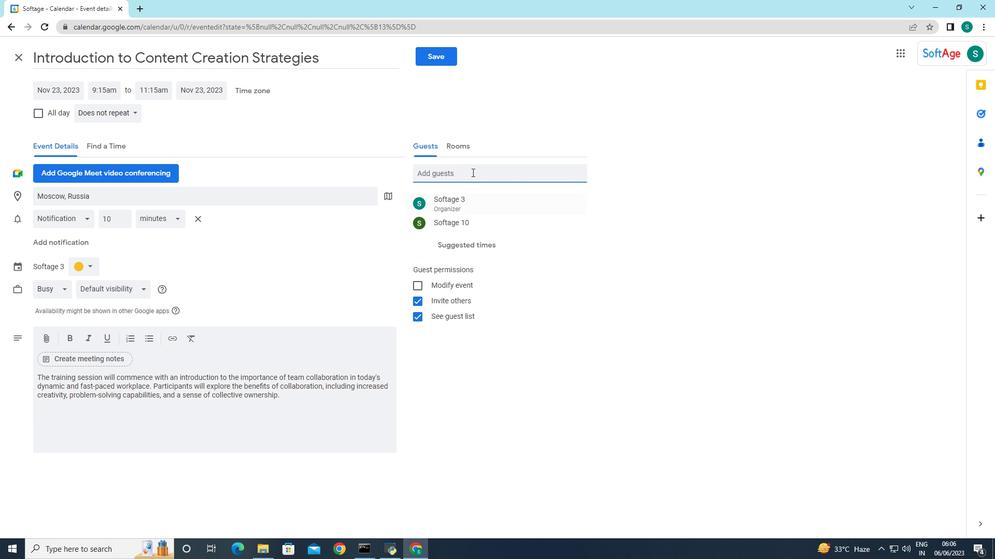 
Action: Mouse pressed left at (472, 172)
Screenshot: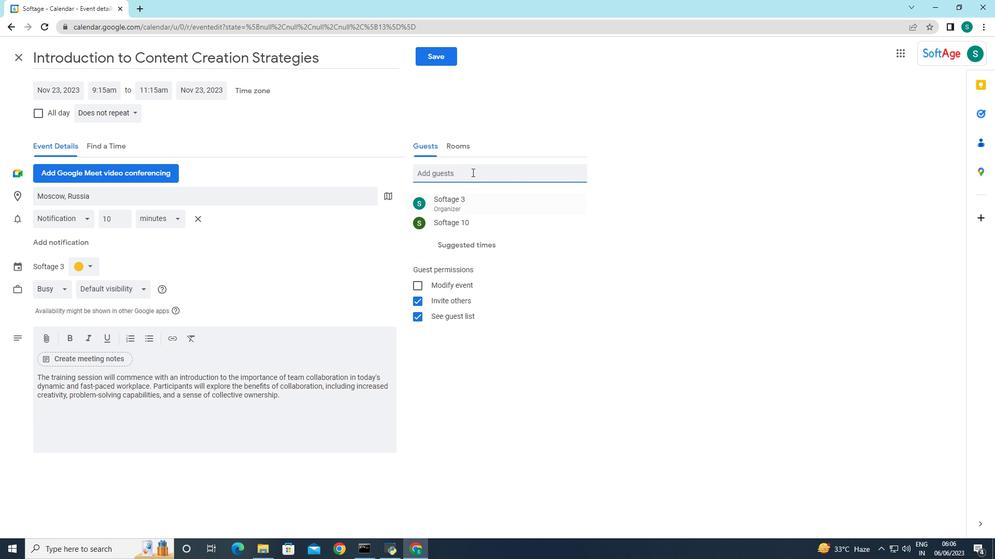 
Action: Key pressed sp<Key.backspace>oftage.1
Screenshot: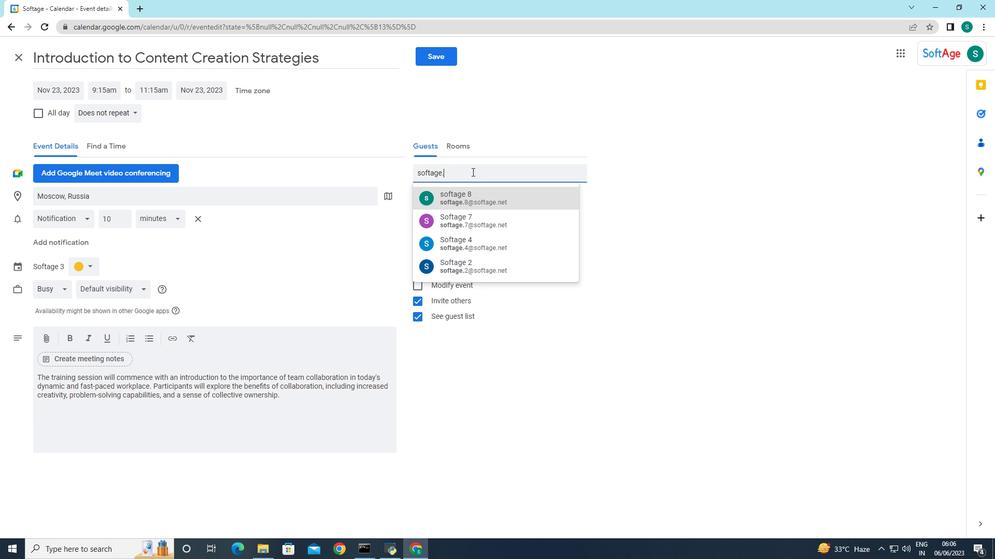 
Action: Mouse moved to (482, 191)
Screenshot: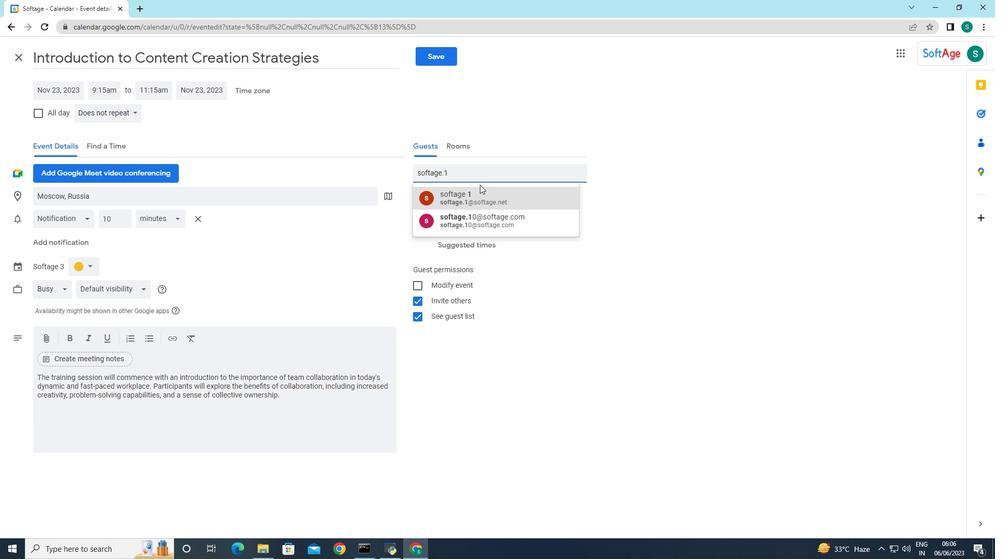 
Action: Mouse pressed left at (482, 191)
Screenshot: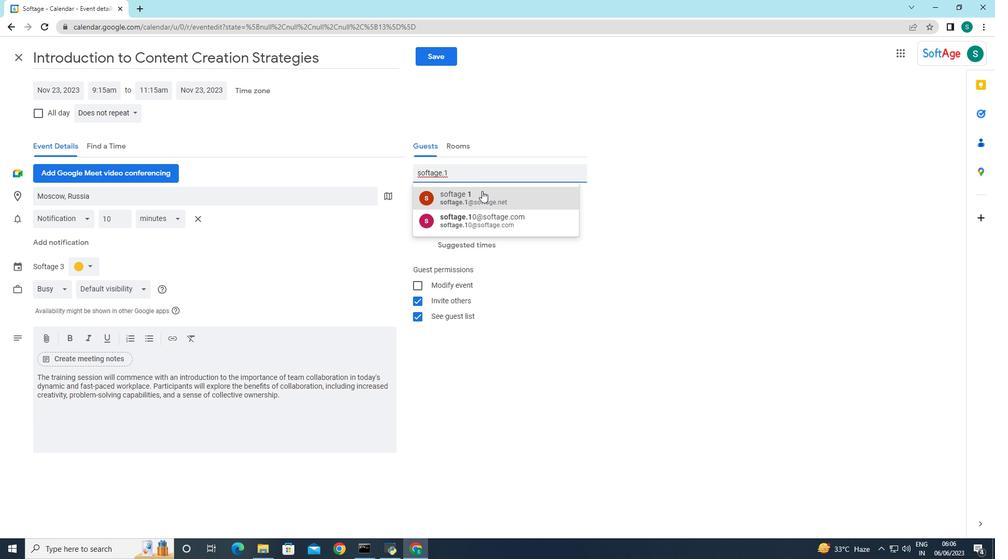 
Action: Mouse moved to (574, 204)
Screenshot: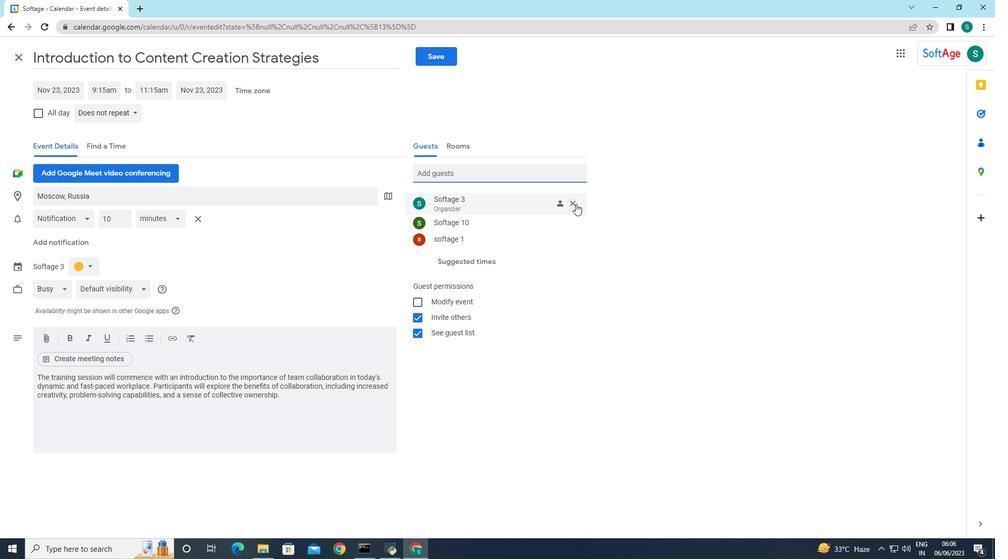 
Action: Mouse pressed left at (574, 204)
Screenshot: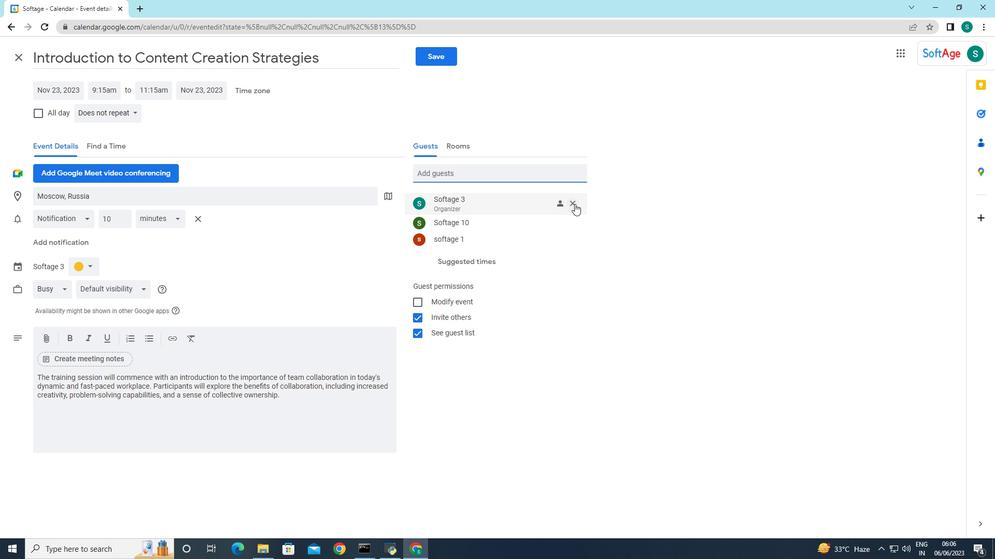 
Action: Mouse moved to (131, 113)
Screenshot: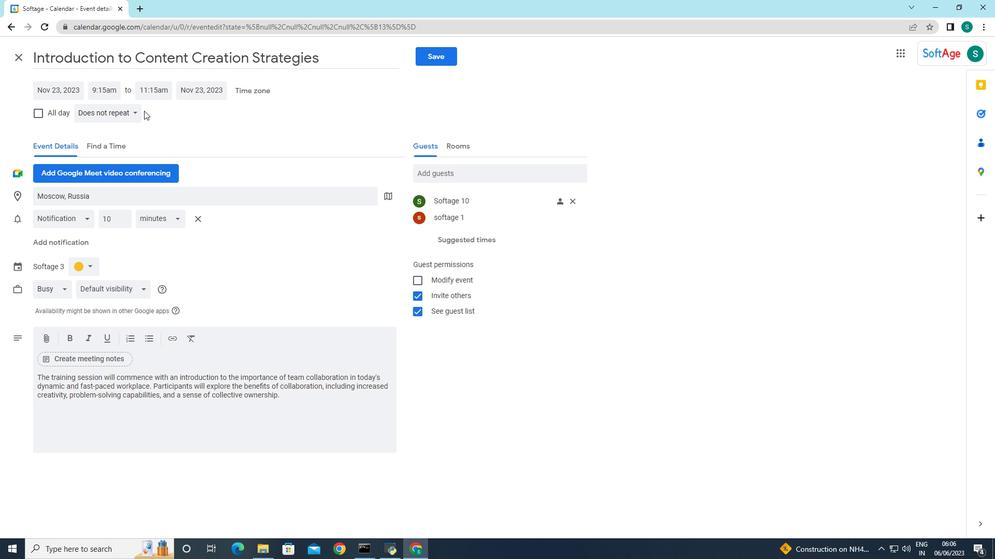 
Action: Mouse pressed left at (131, 113)
Screenshot: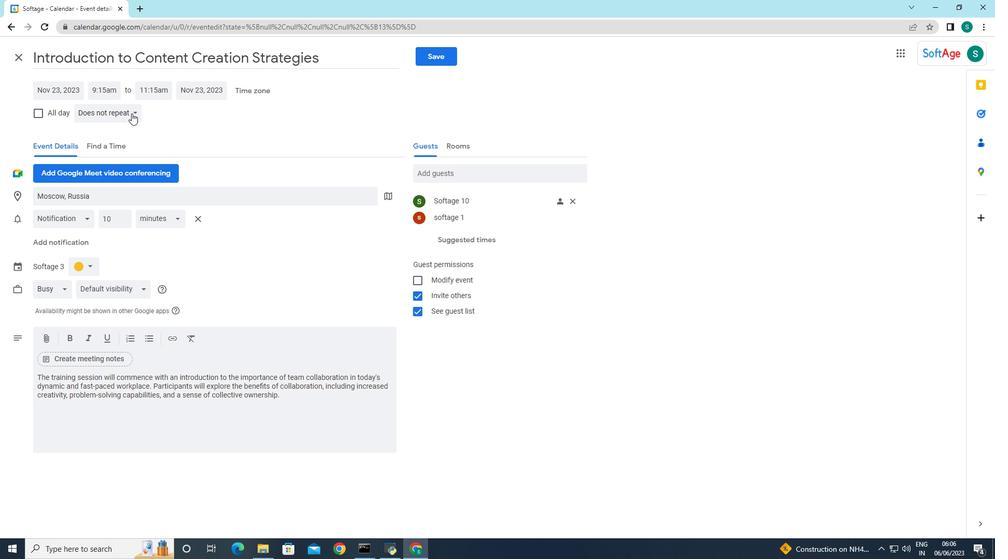 
Action: Mouse moved to (88, 220)
Screenshot: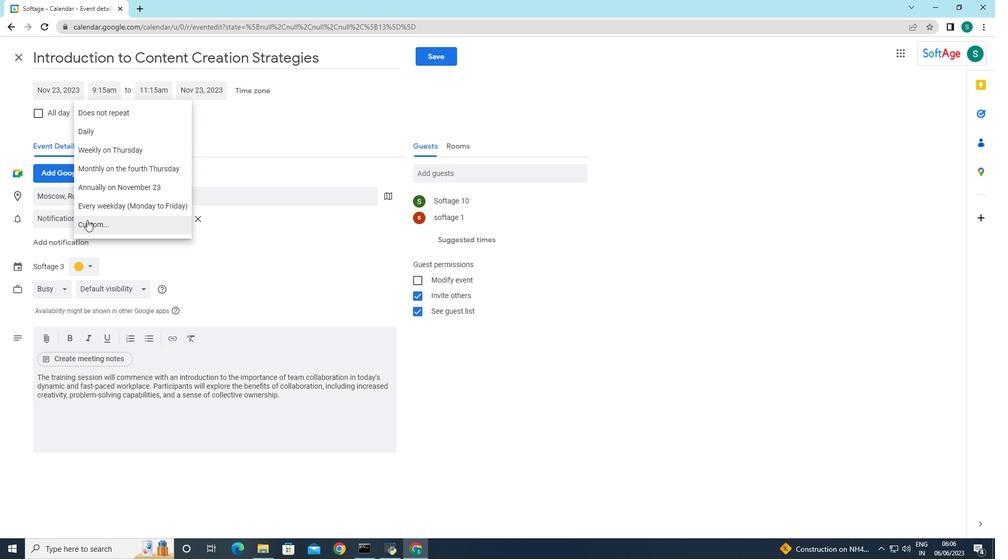 
Action: Mouse pressed left at (88, 220)
Screenshot: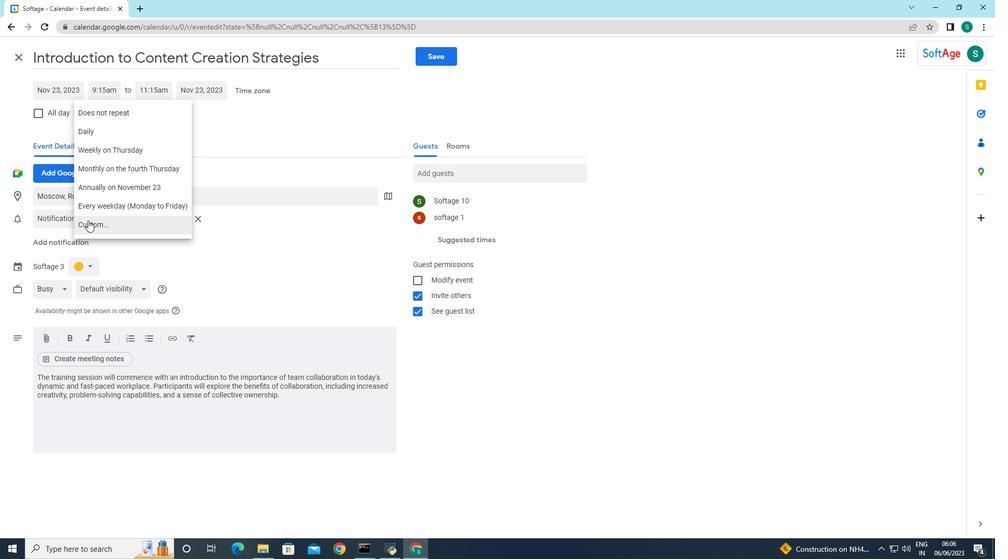 
Action: Mouse moved to (416, 269)
Screenshot: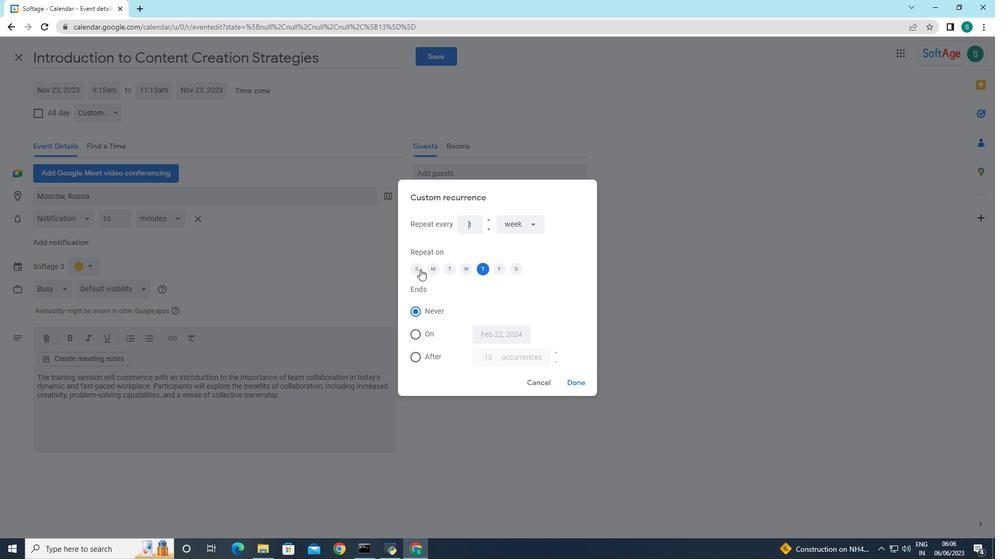 
Action: Mouse pressed left at (416, 269)
Screenshot: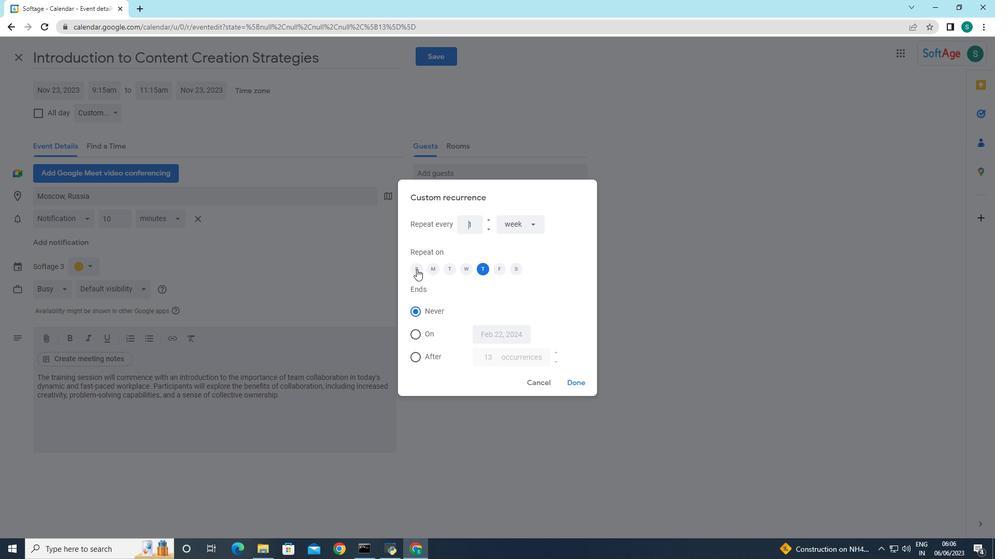 
Action: Mouse moved to (480, 270)
Screenshot: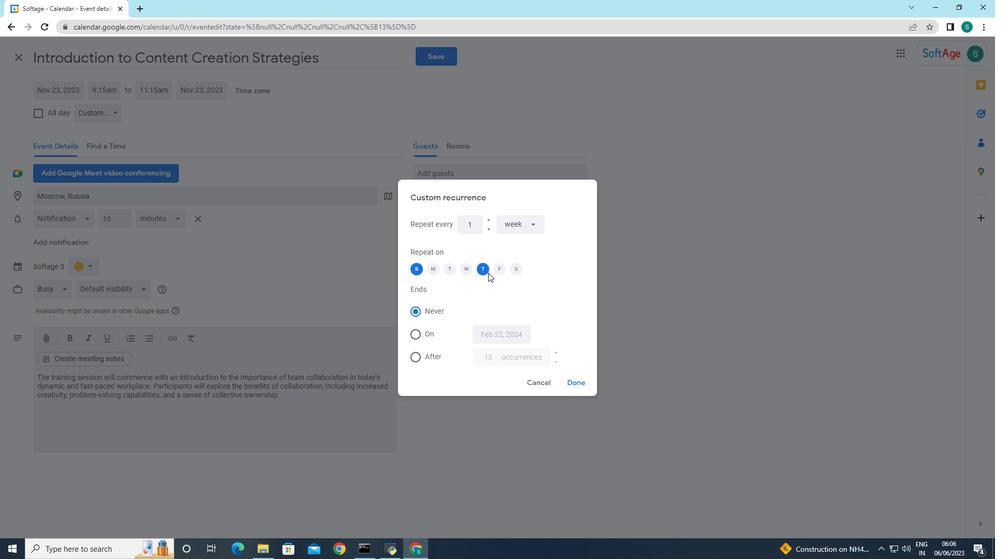 
Action: Mouse pressed left at (480, 270)
Screenshot: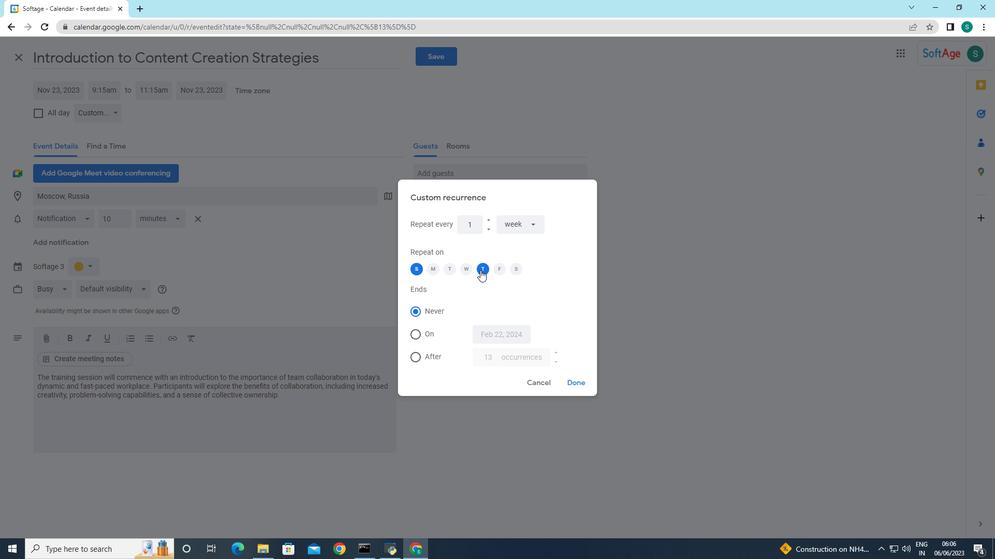 
Action: Mouse moved to (574, 383)
Screenshot: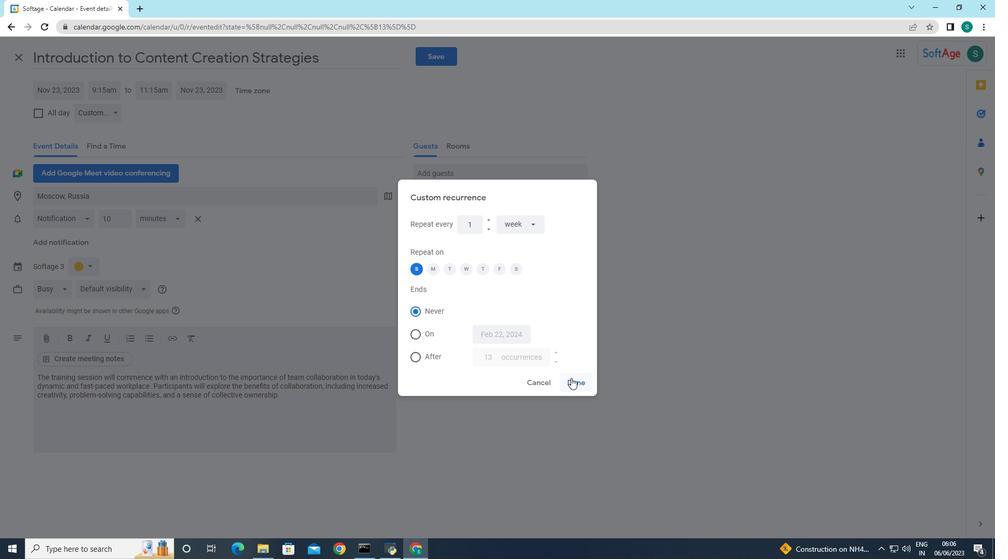 
Action: Mouse pressed left at (574, 383)
Screenshot: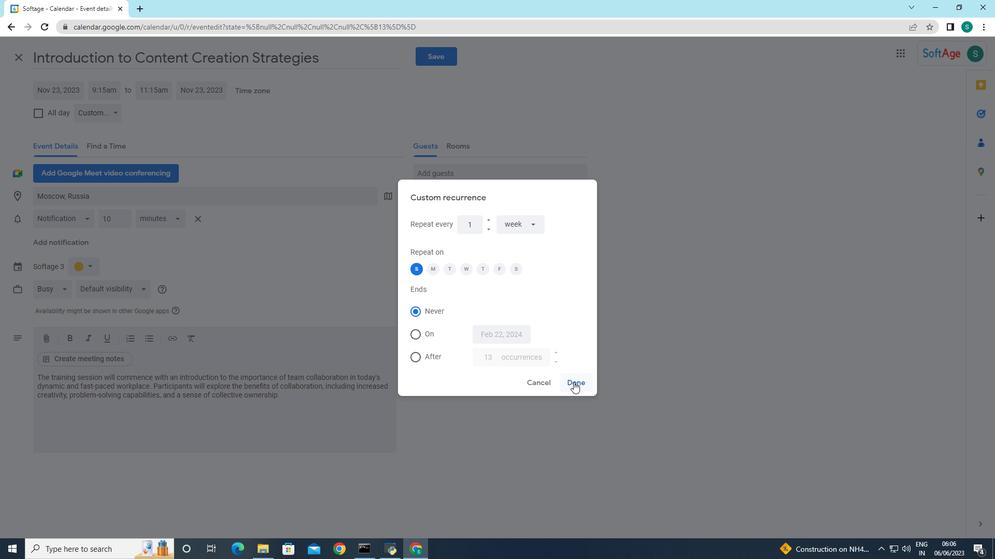 
Action: Mouse moved to (427, 55)
Screenshot: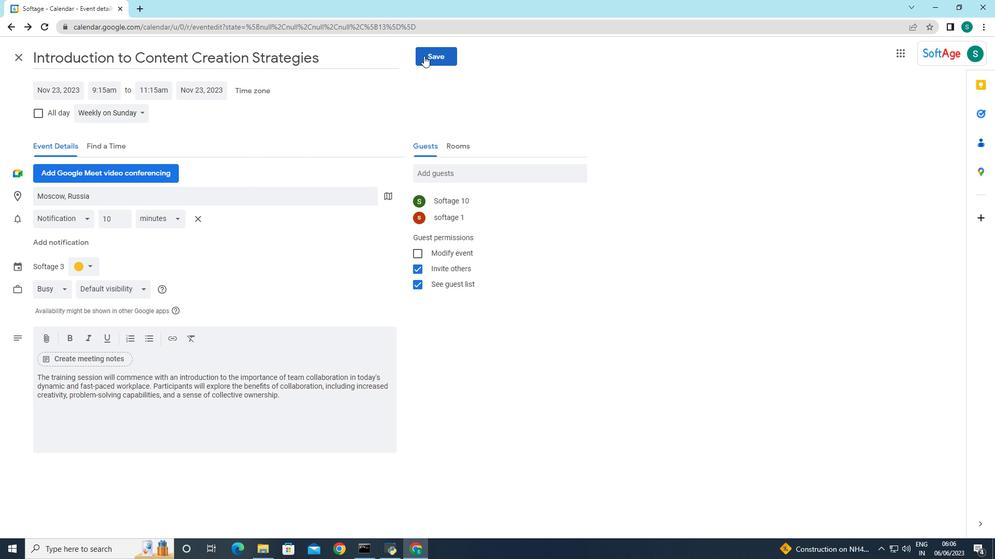 
Action: Mouse pressed left at (427, 55)
Screenshot: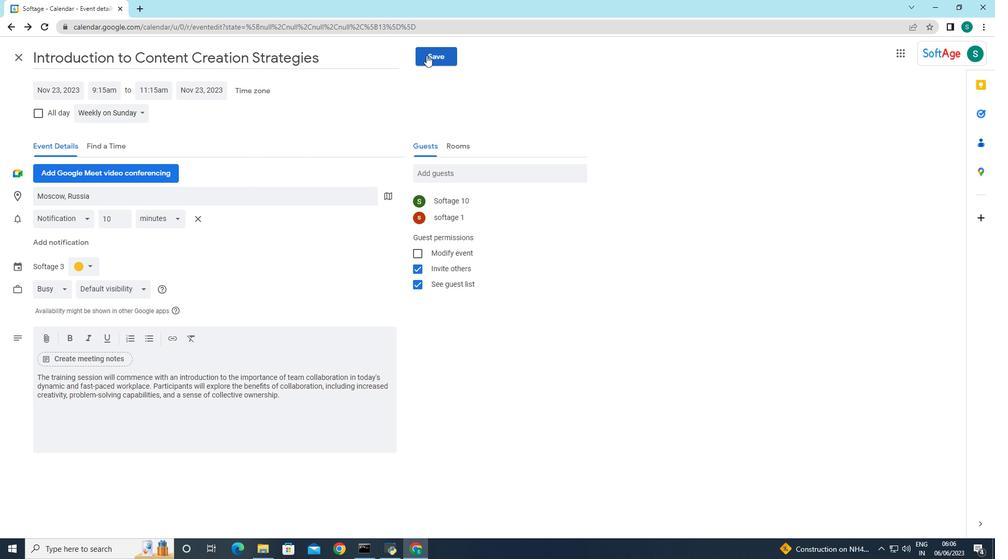 
Action: Mouse moved to (594, 316)
Screenshot: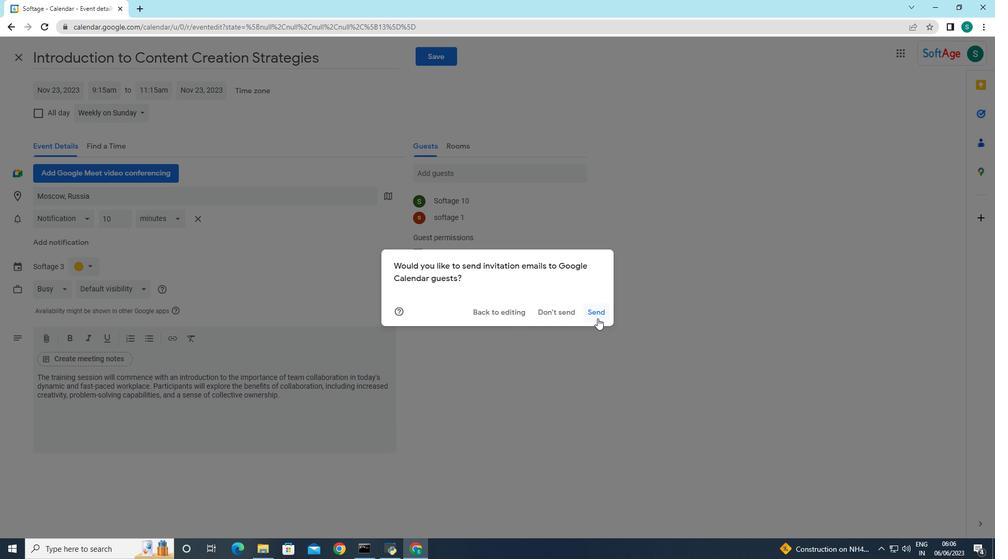 
Action: Mouse pressed left at (594, 316)
Screenshot: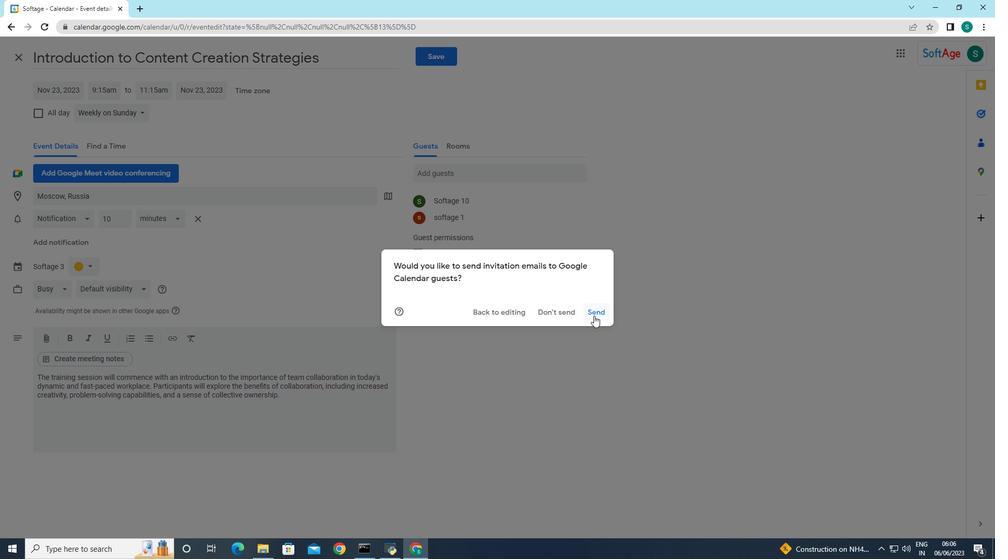 
